 Task: Search one way flight ticket for 4 adults, 2 children, 2 infants in seat and 1 infant on lap in premium economy from Wilkes-barre/scranton: Wilkes-barre/scranton International Airport to Jackson: Jackson Hole Airport on 5-2-2023. Choice of flights is American. Number of bags: 2 checked bags. Price is upto 84000. Outbound departure time preference is 17:30.
Action: Mouse moved to (296, 255)
Screenshot: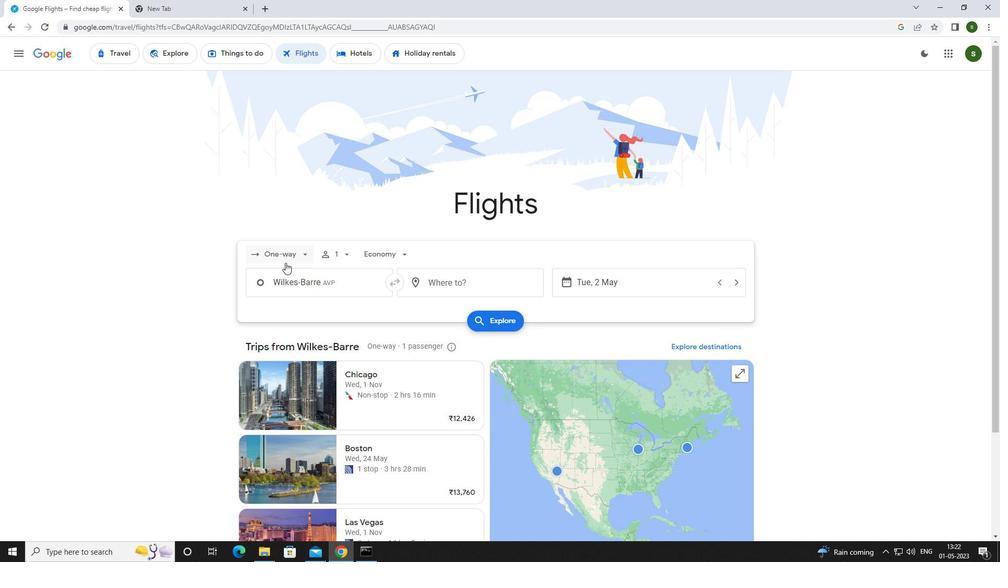 
Action: Mouse pressed left at (296, 255)
Screenshot: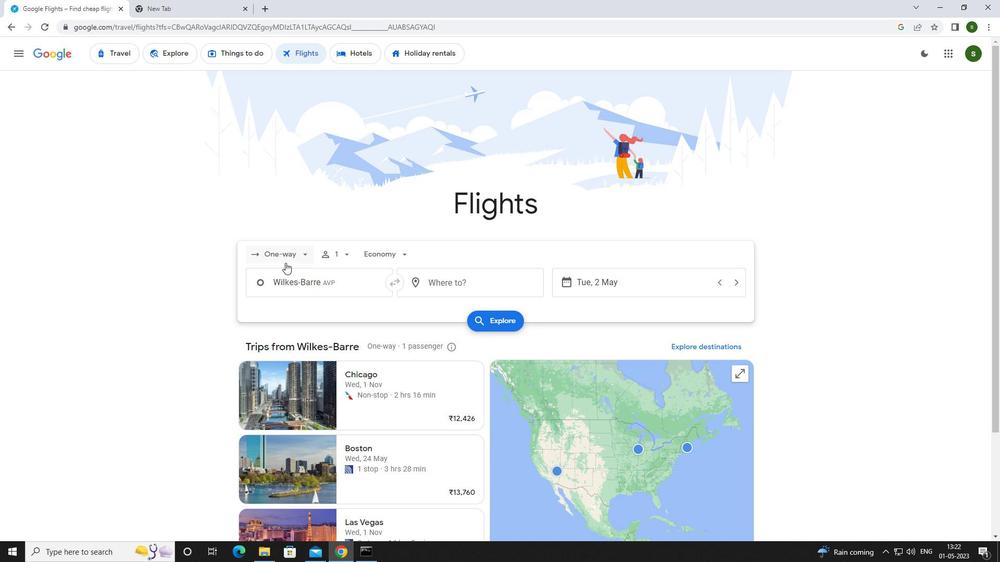 
Action: Mouse moved to (300, 302)
Screenshot: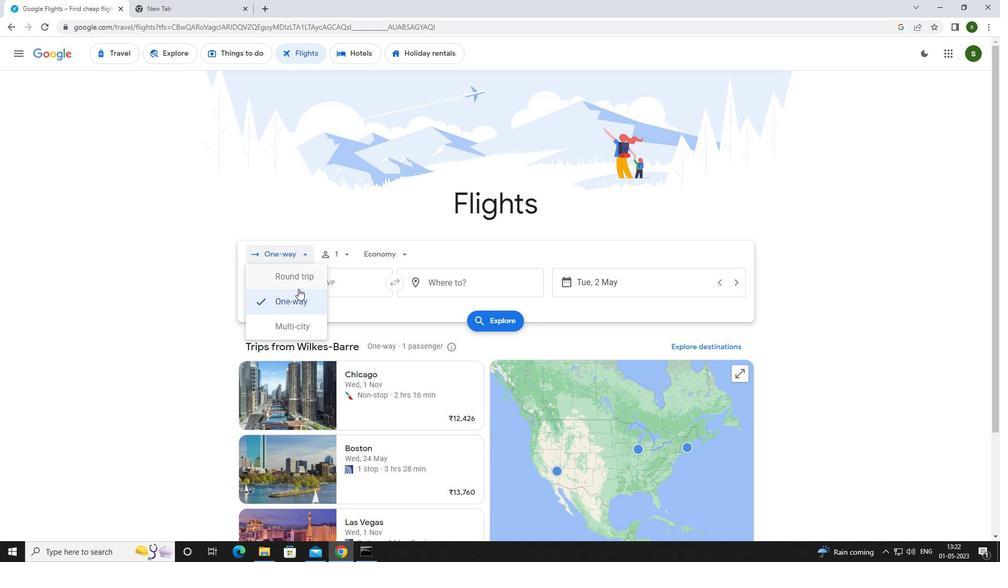 
Action: Mouse pressed left at (300, 302)
Screenshot: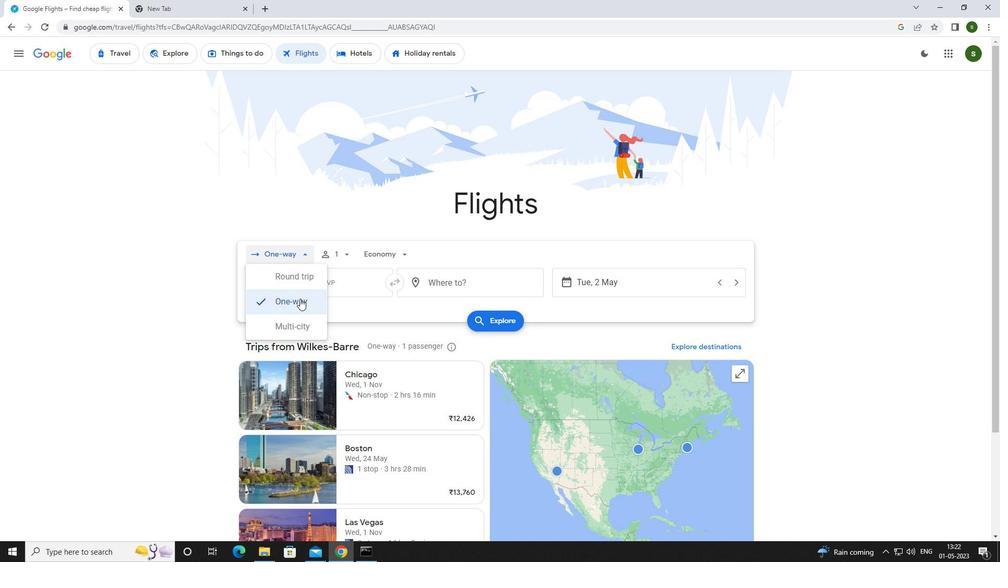 
Action: Mouse moved to (340, 251)
Screenshot: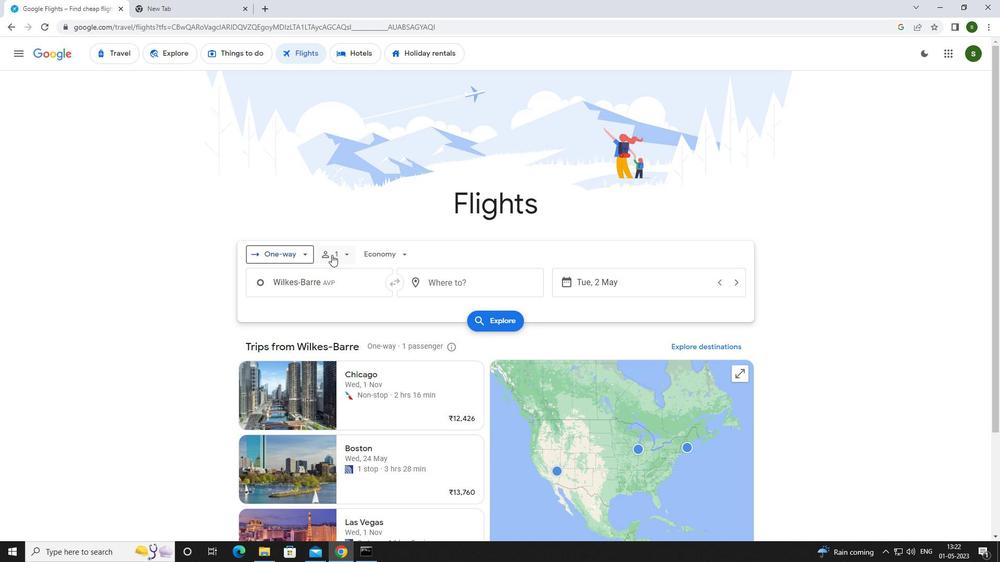 
Action: Mouse pressed left at (340, 251)
Screenshot: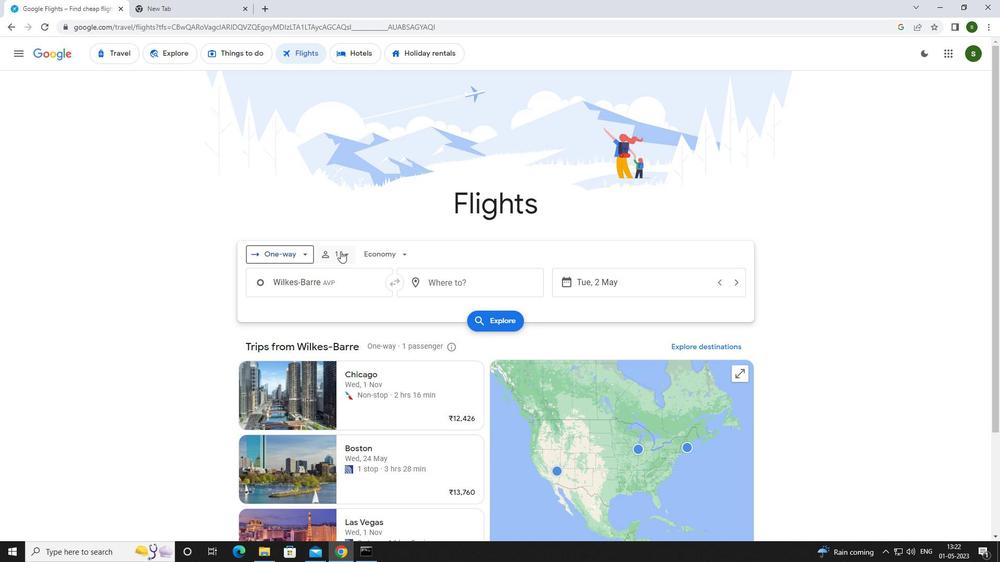 
Action: Mouse moved to (431, 285)
Screenshot: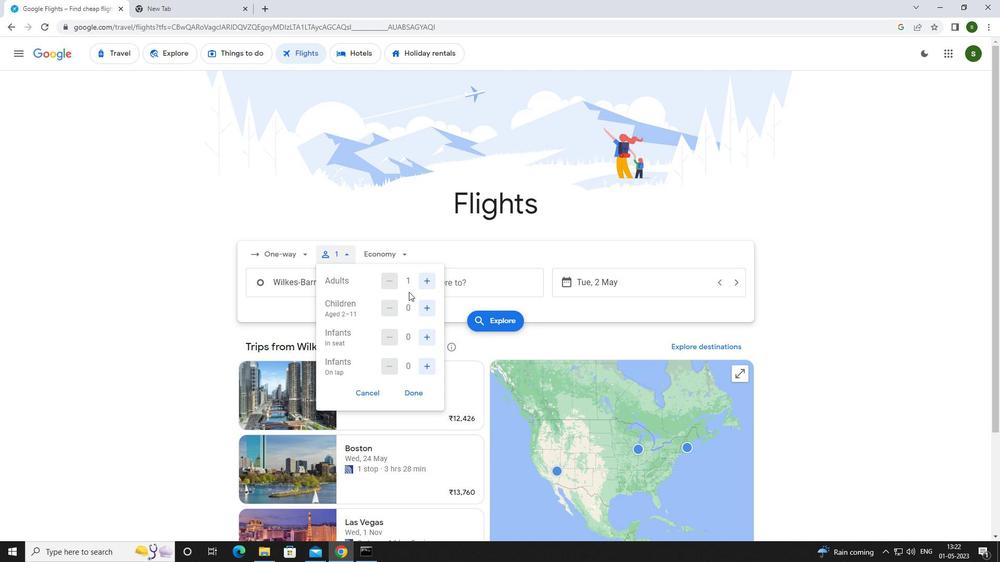 
Action: Mouse pressed left at (431, 285)
Screenshot: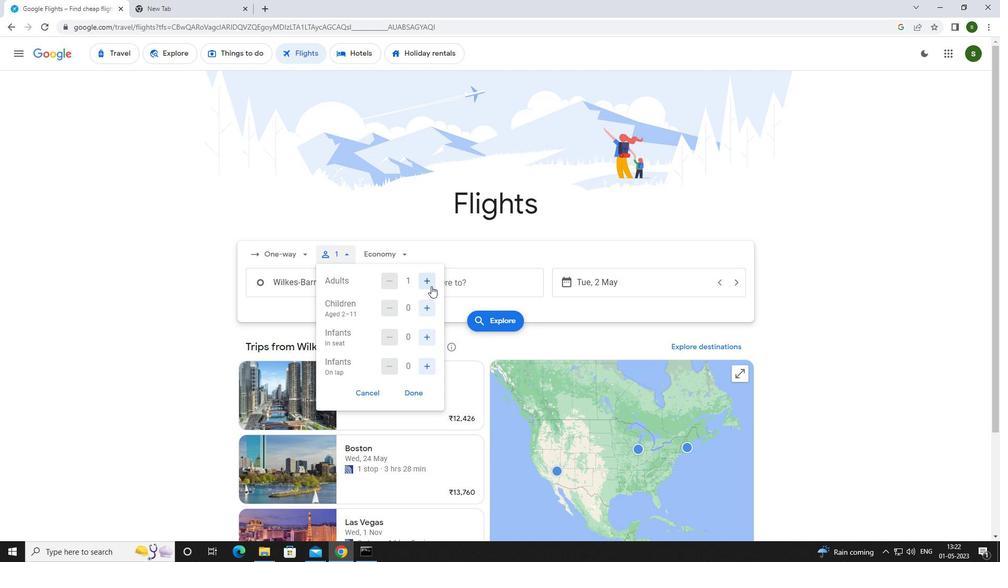 
Action: Mouse moved to (431, 285)
Screenshot: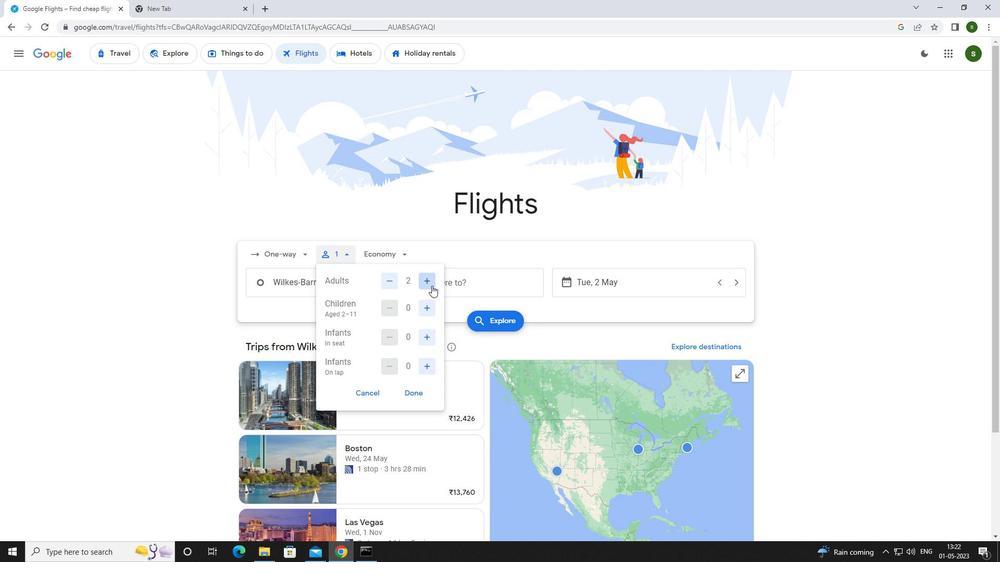 
Action: Mouse pressed left at (431, 285)
Screenshot: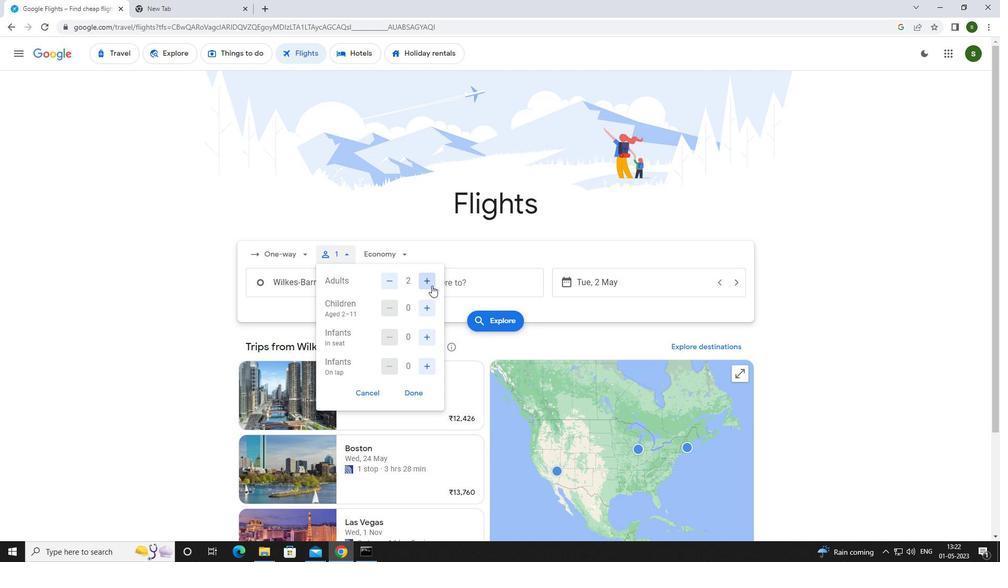 
Action: Mouse pressed left at (431, 285)
Screenshot: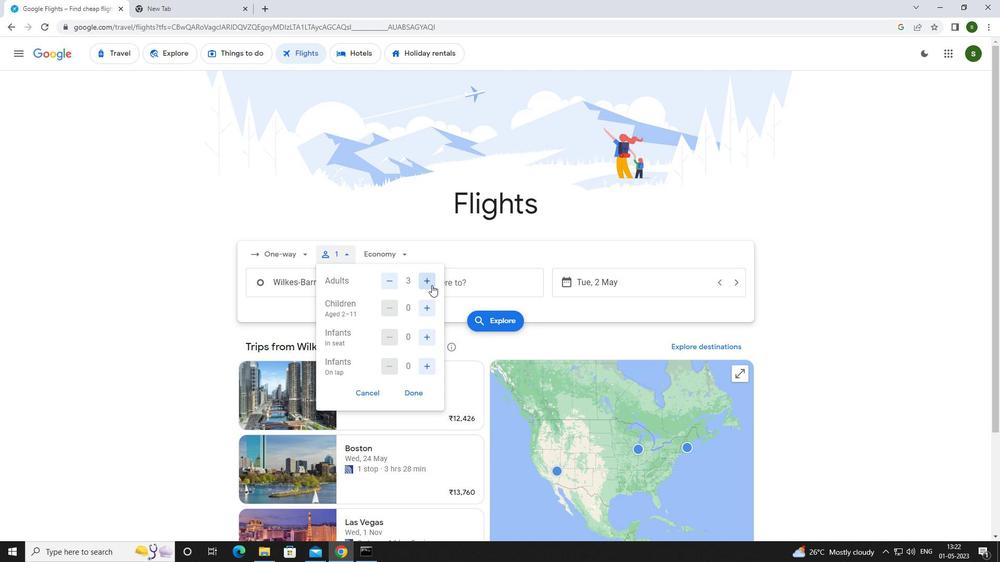 
Action: Mouse moved to (425, 305)
Screenshot: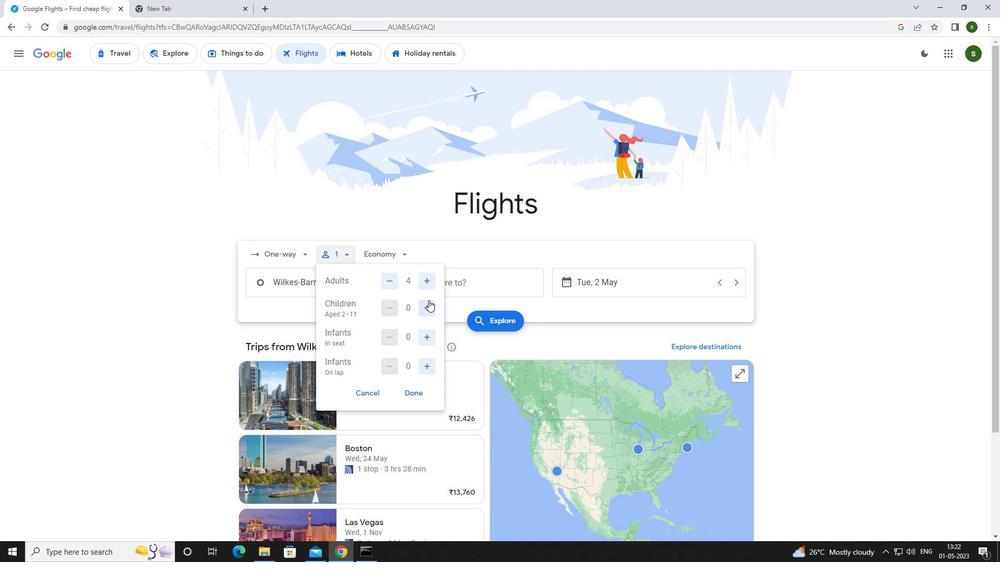 
Action: Mouse pressed left at (425, 305)
Screenshot: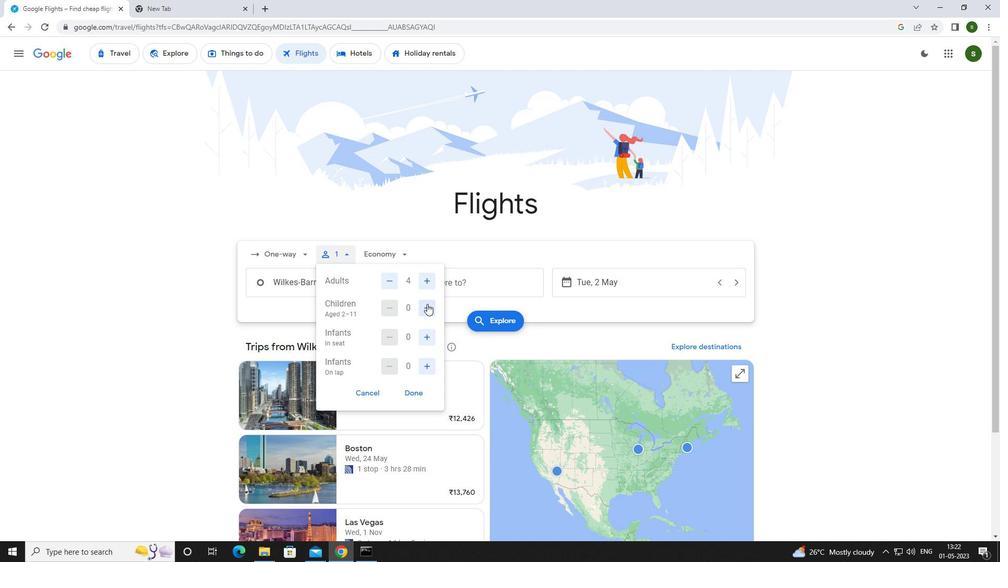 
Action: Mouse pressed left at (425, 305)
Screenshot: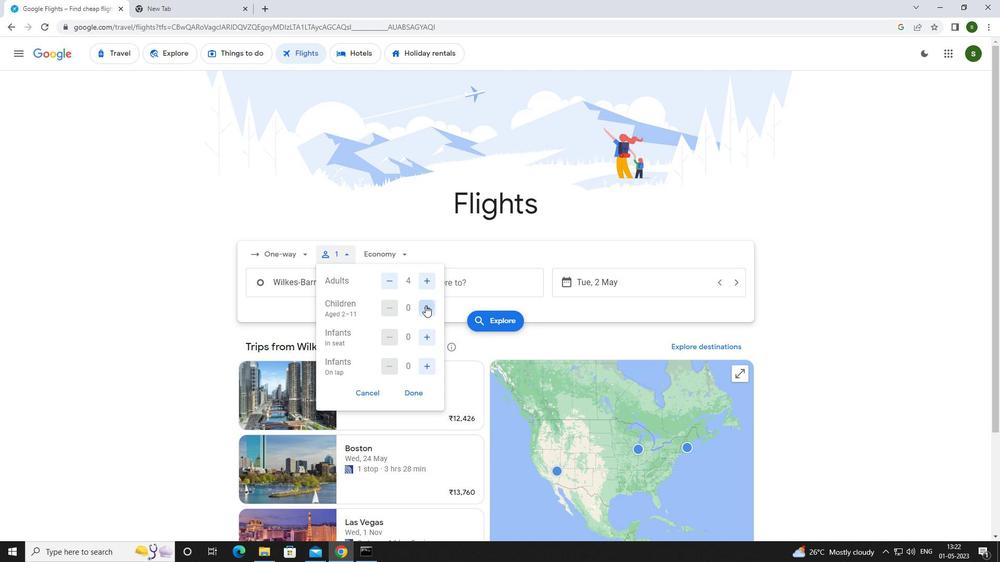 
Action: Mouse moved to (426, 334)
Screenshot: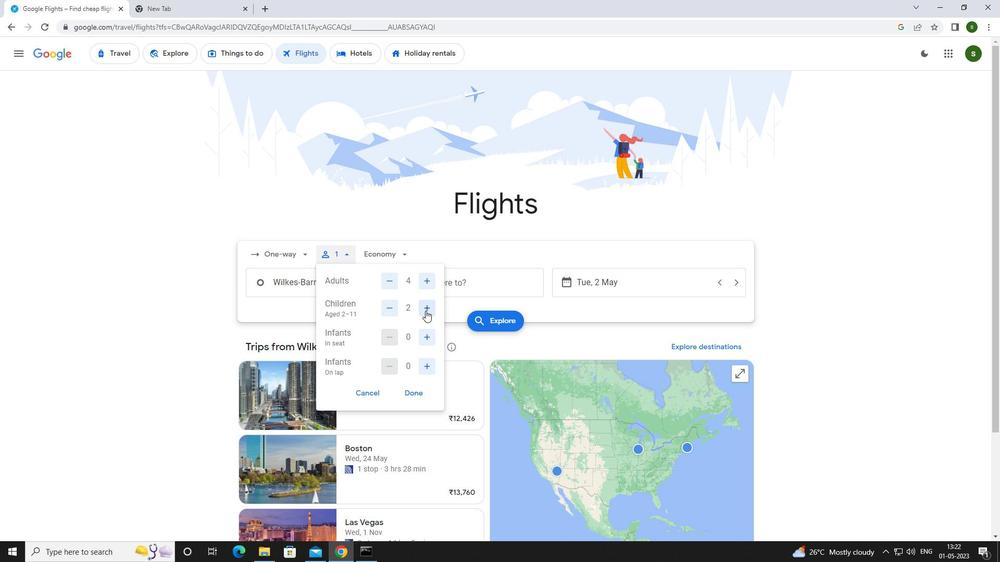 
Action: Mouse pressed left at (426, 334)
Screenshot: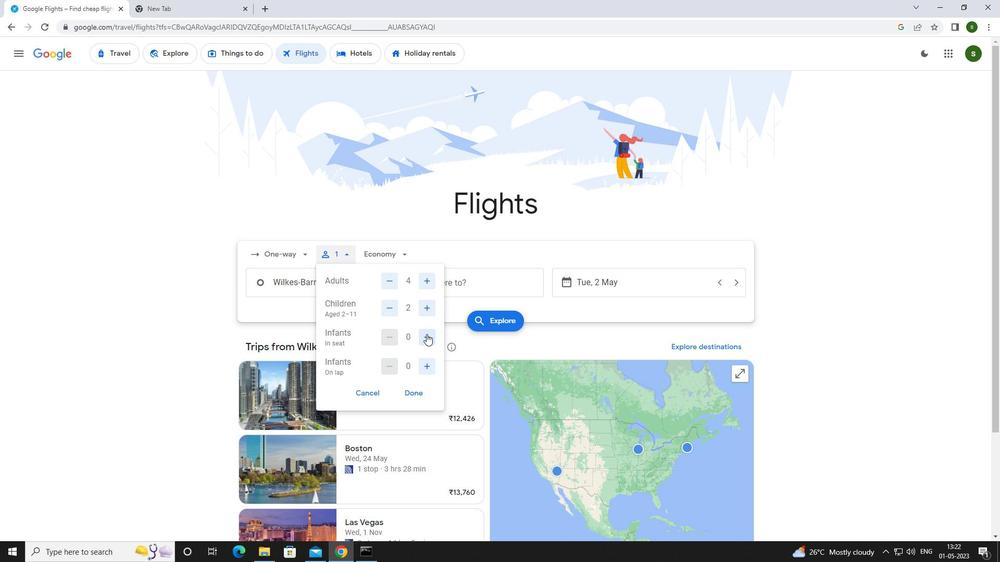 
Action: Mouse pressed left at (426, 334)
Screenshot: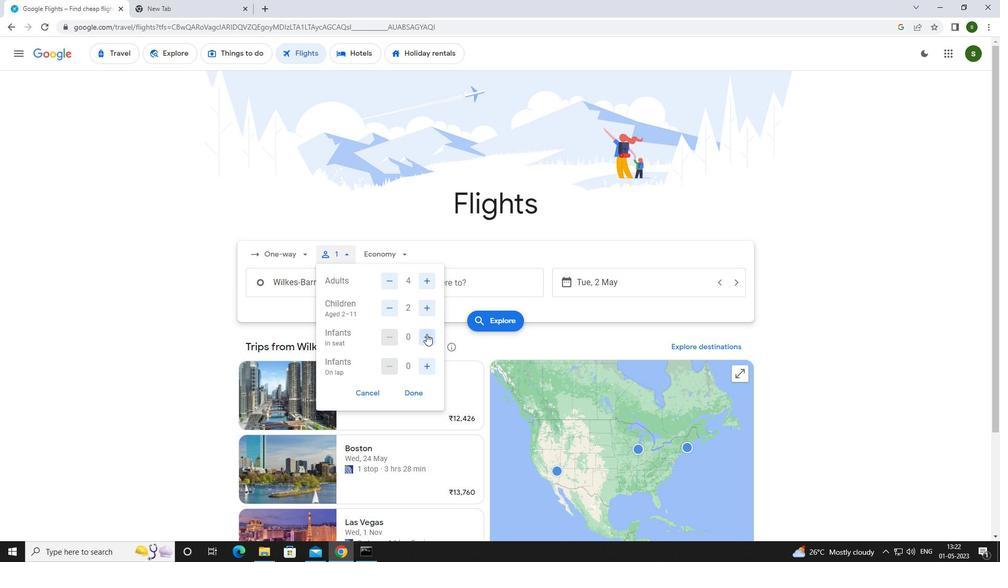
Action: Mouse moved to (425, 364)
Screenshot: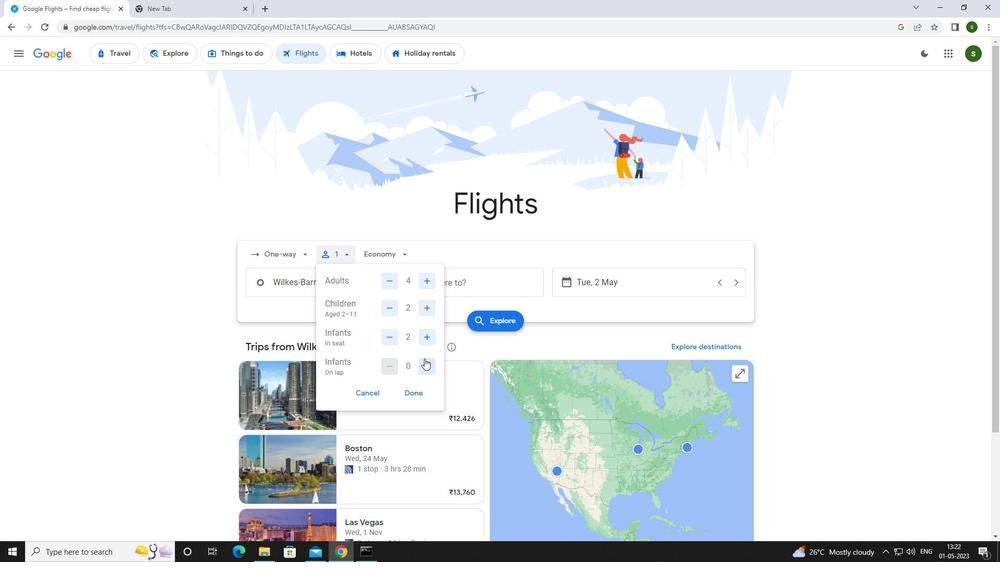 
Action: Mouse pressed left at (425, 364)
Screenshot: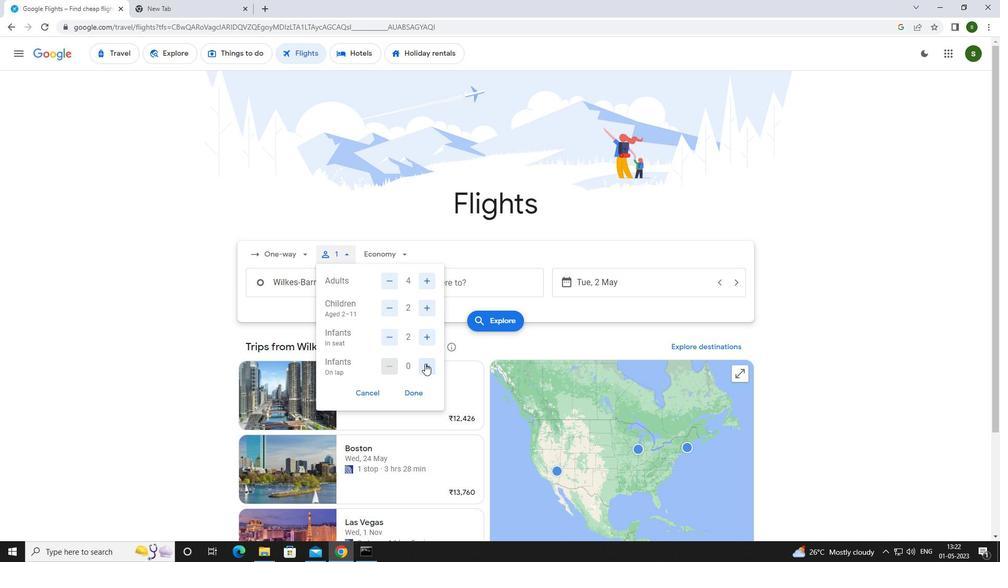 
Action: Mouse moved to (393, 250)
Screenshot: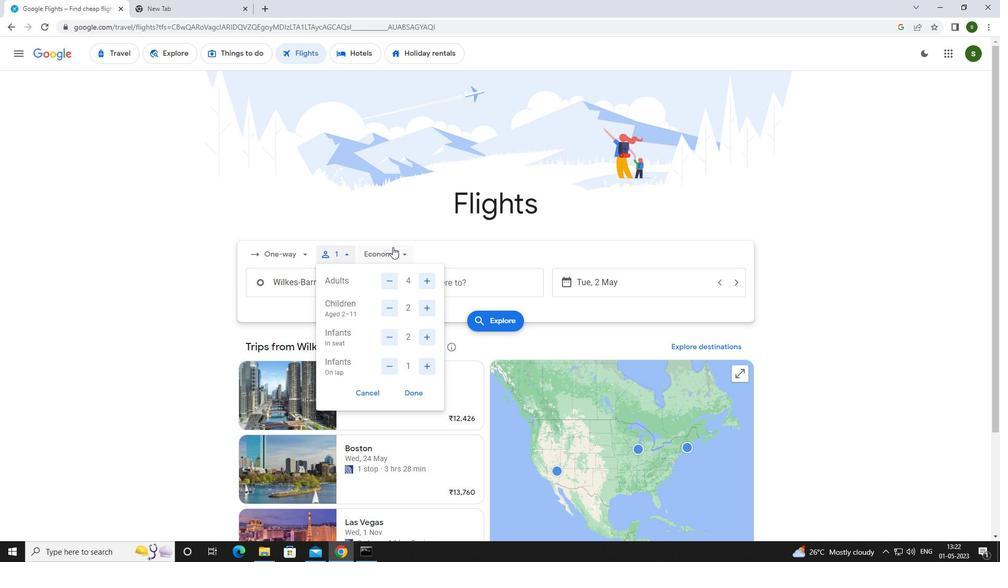 
Action: Mouse pressed left at (393, 250)
Screenshot: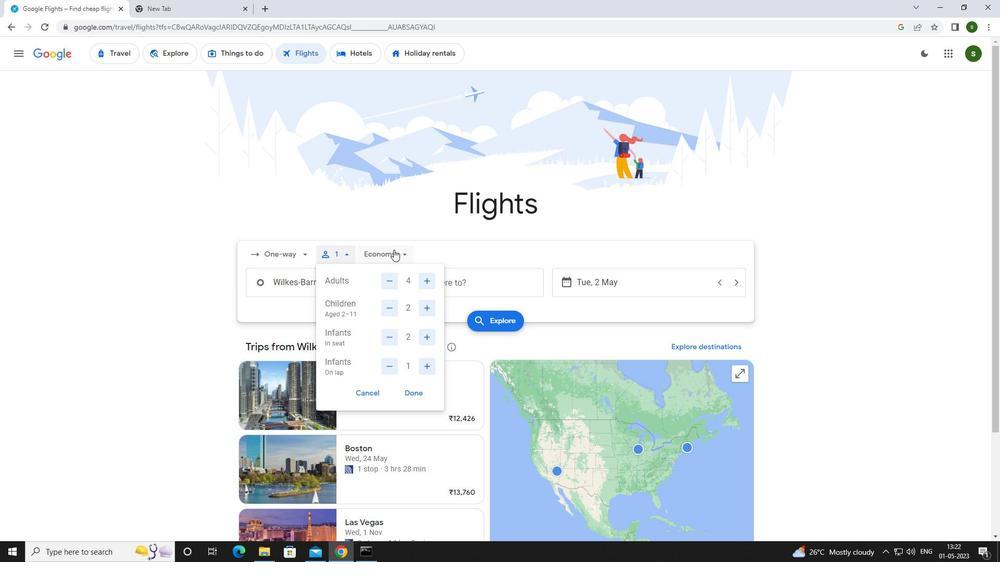 
Action: Mouse moved to (406, 296)
Screenshot: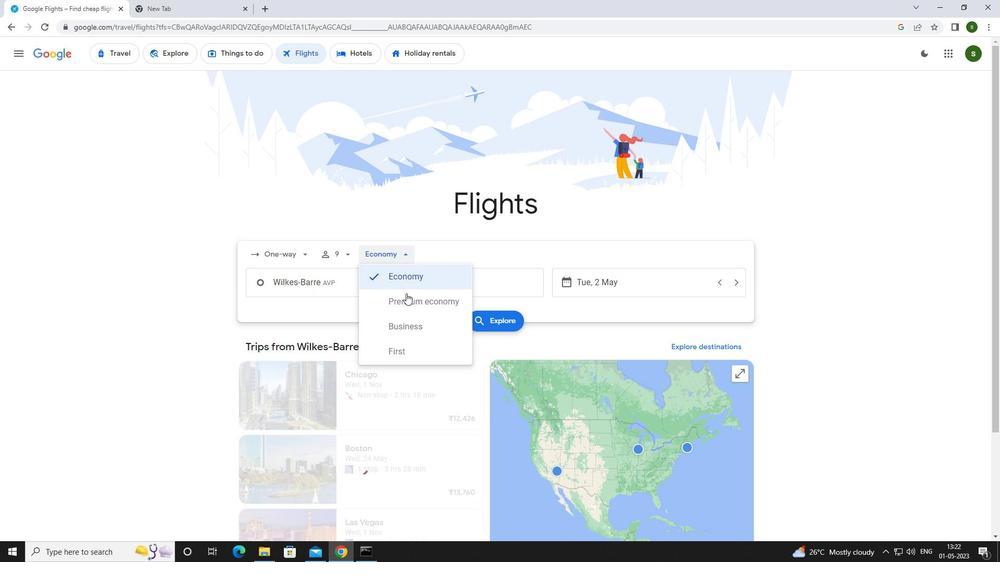 
Action: Mouse pressed left at (406, 296)
Screenshot: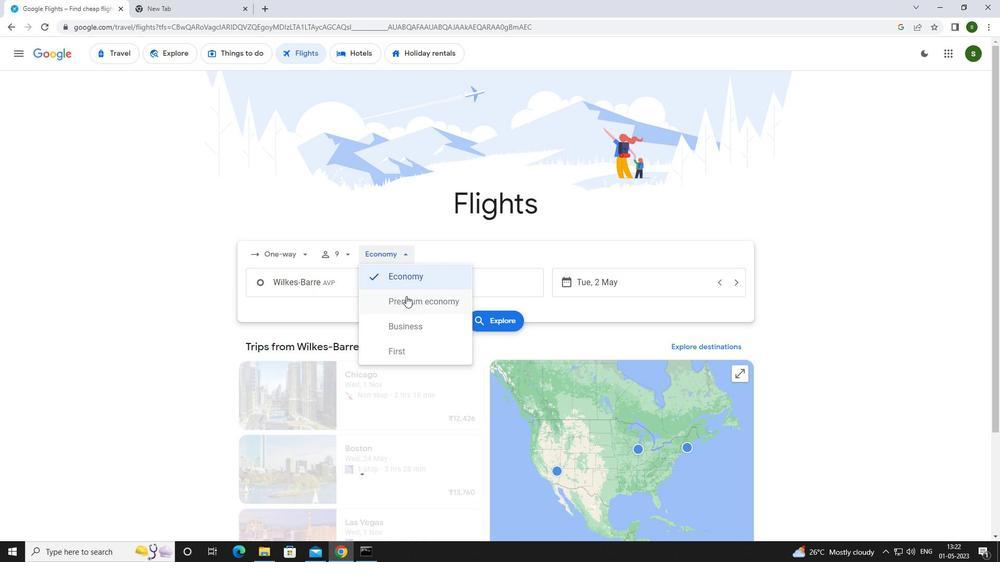 
Action: Mouse moved to (358, 287)
Screenshot: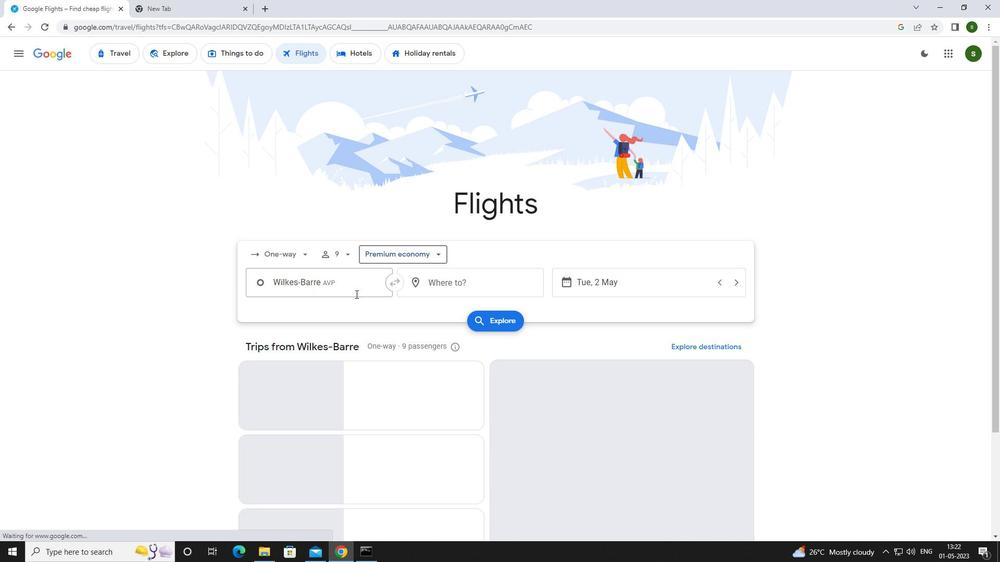 
Action: Mouse pressed left at (358, 287)
Screenshot: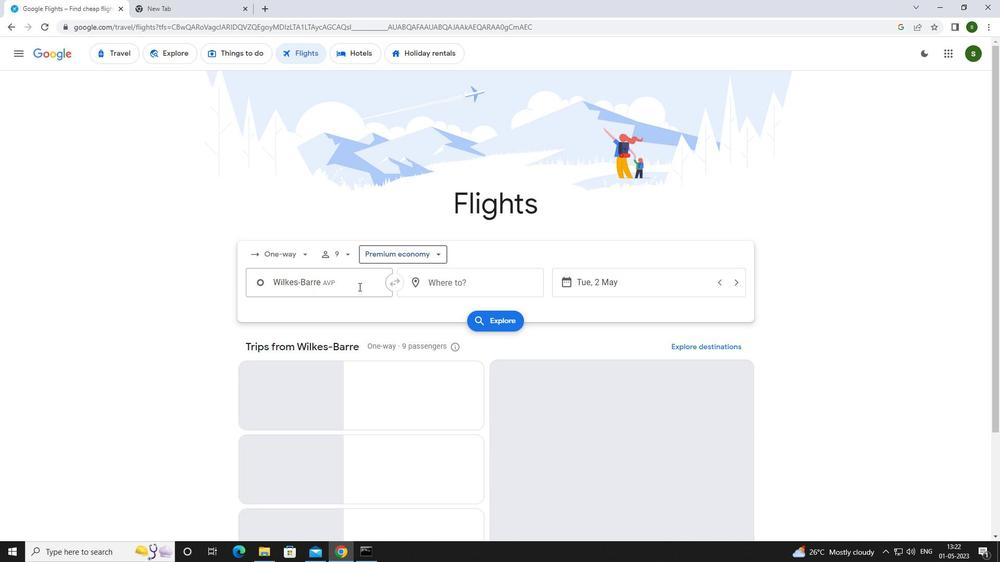 
Action: Mouse moved to (357, 283)
Screenshot: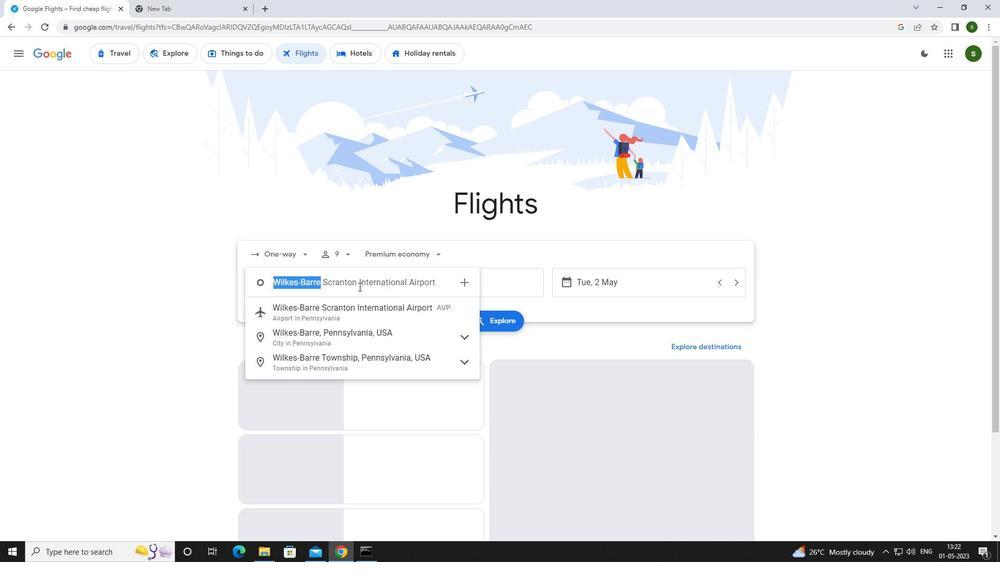 
Action: Key pressed w<Key.caps_lock>ilk
Screenshot: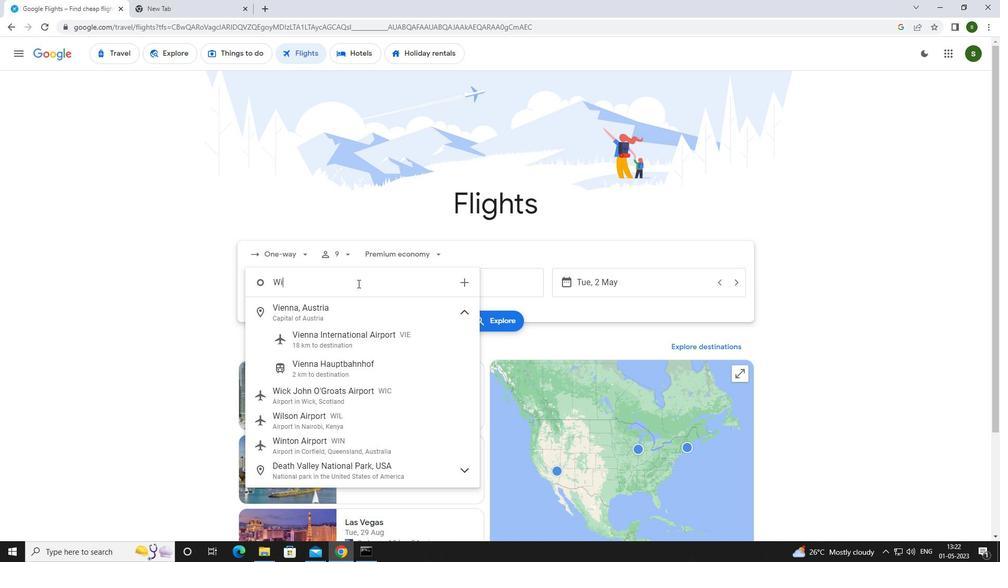 
Action: Mouse moved to (362, 320)
Screenshot: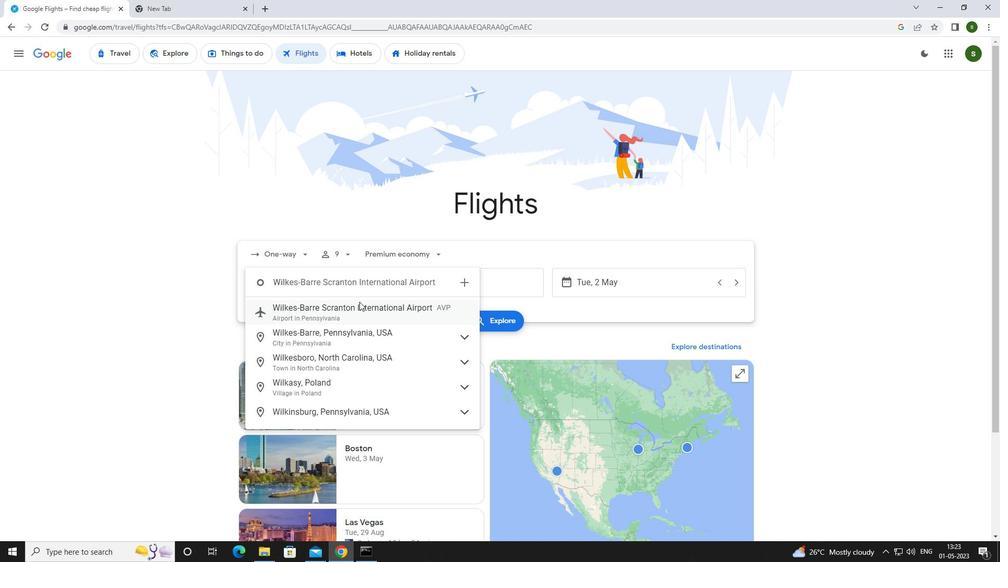 
Action: Mouse pressed left at (362, 320)
Screenshot: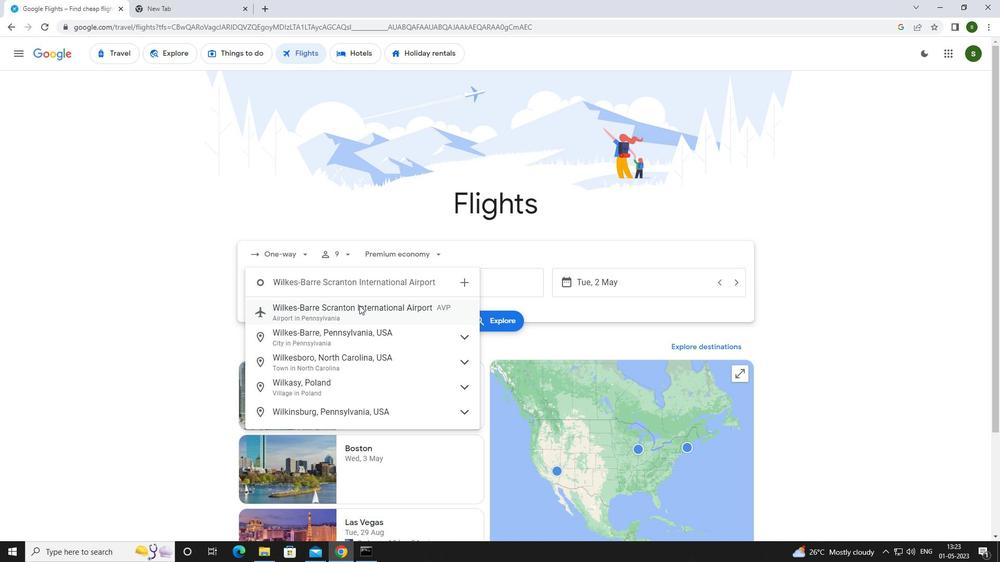 
Action: Mouse moved to (514, 288)
Screenshot: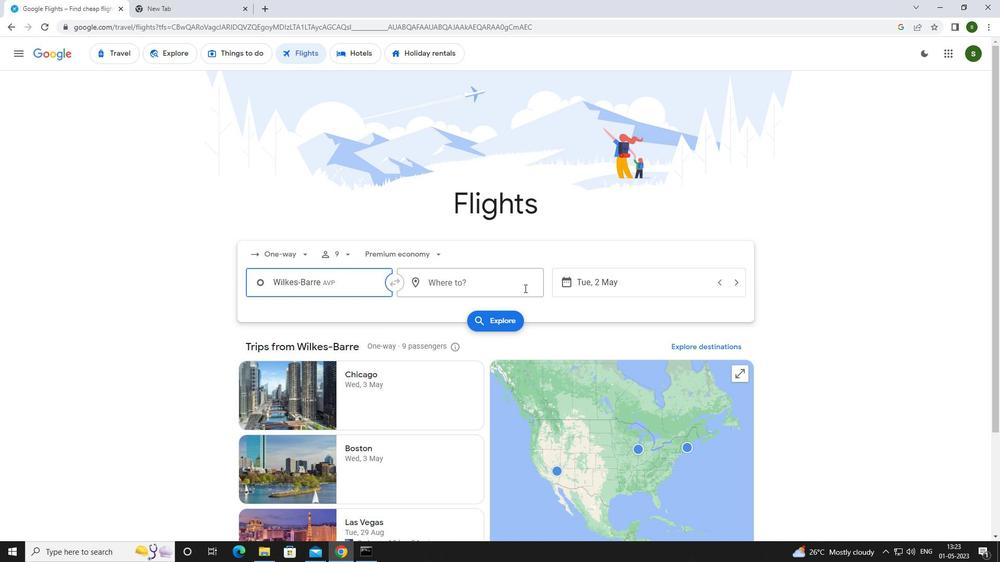 
Action: Mouse pressed left at (514, 288)
Screenshot: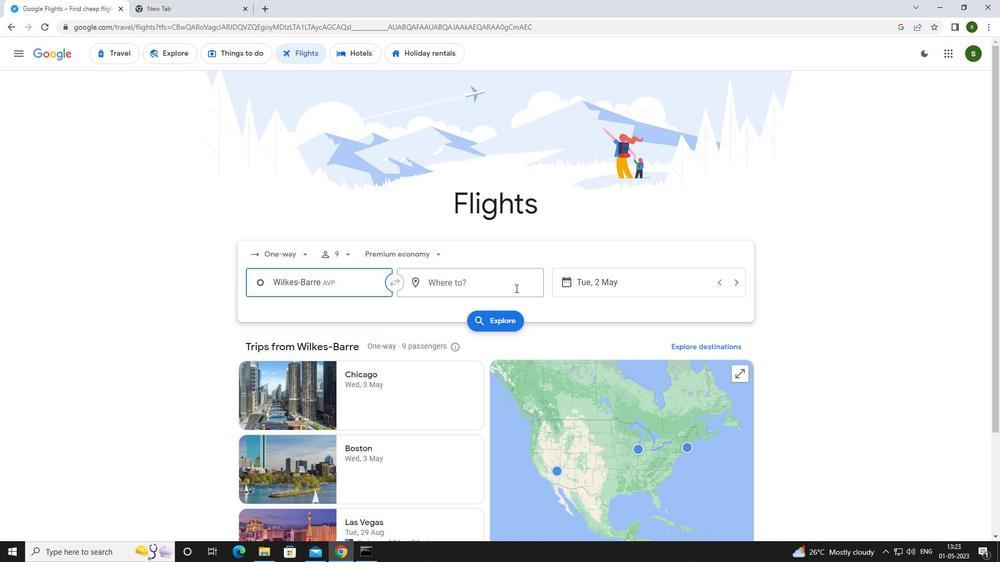 
Action: Mouse moved to (524, 291)
Screenshot: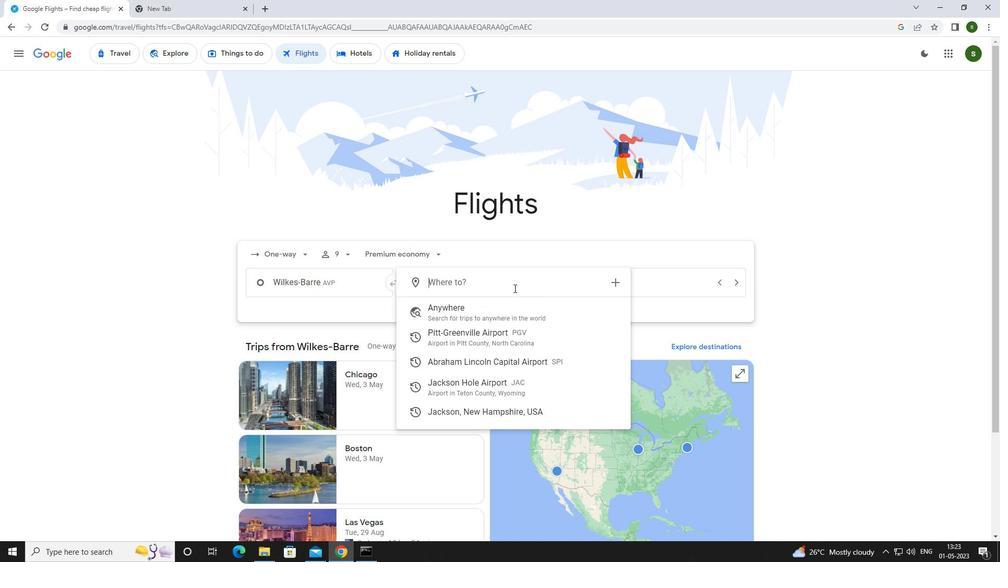 
Action: Key pressed <Key.caps_lock>j<Key.caps_lock>ackson<Key.space><Key.caps_lock>h
Screenshot: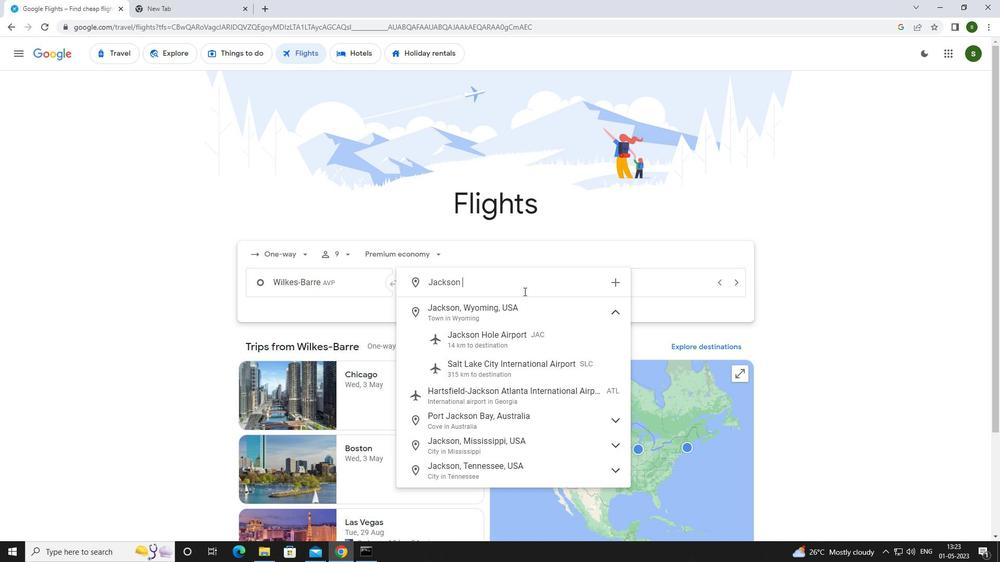 
Action: Mouse moved to (531, 326)
Screenshot: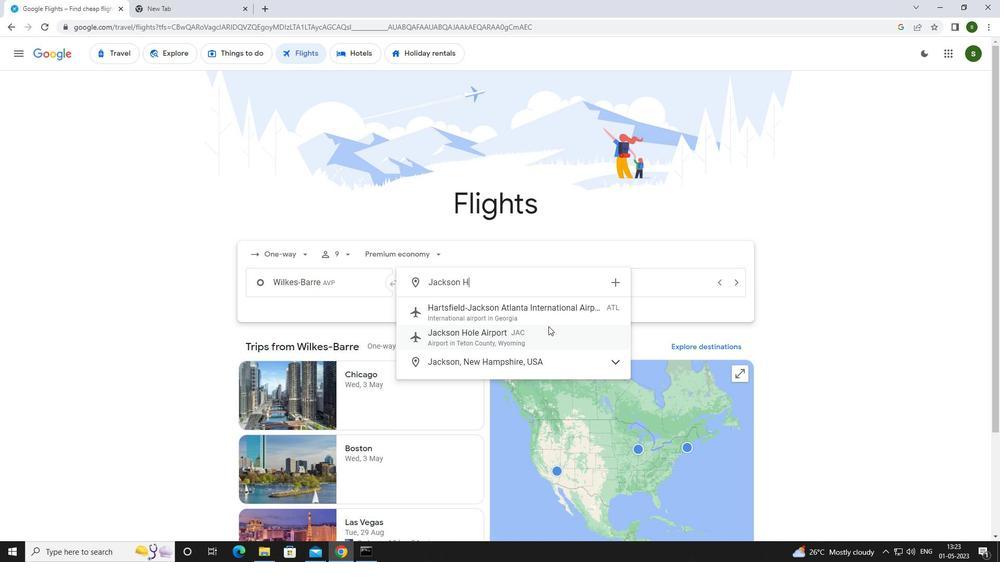 
Action: Mouse pressed left at (531, 326)
Screenshot: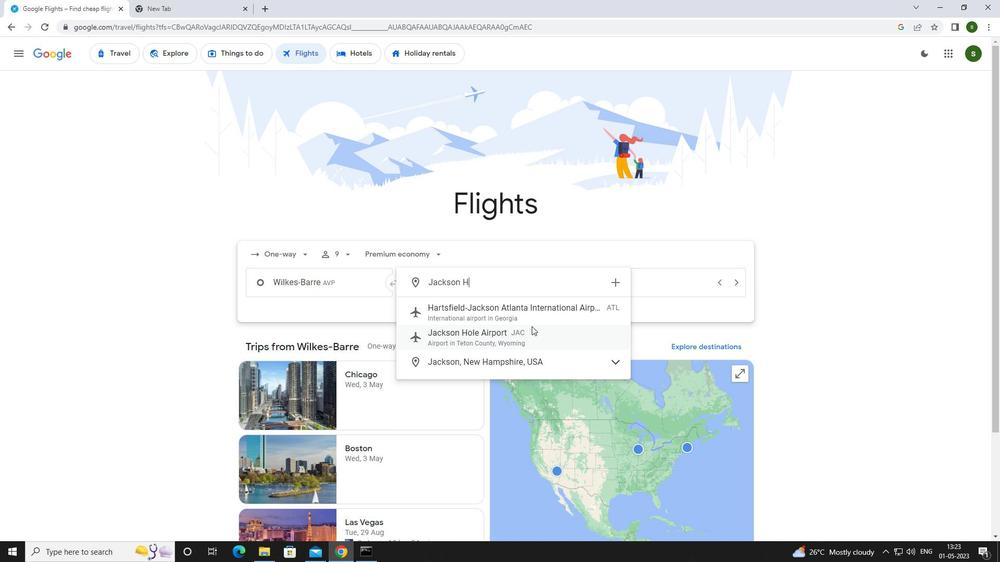 
Action: Mouse moved to (626, 283)
Screenshot: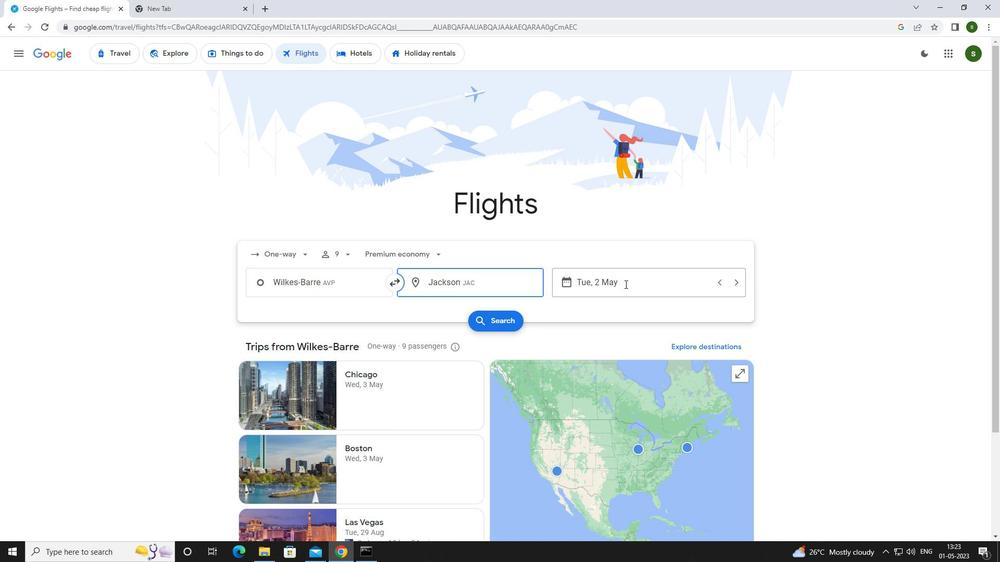 
Action: Mouse pressed left at (626, 283)
Screenshot: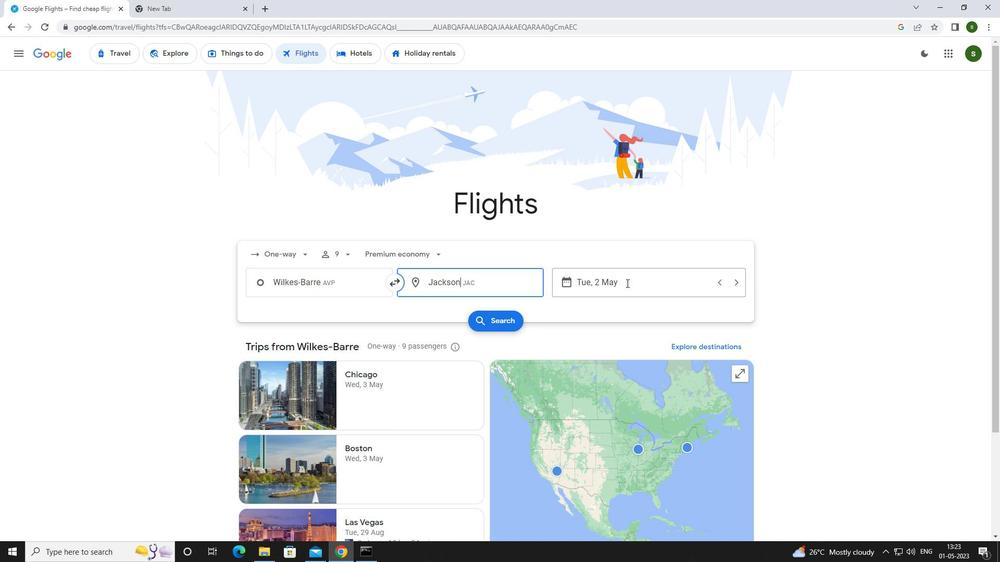 
Action: Mouse moved to (429, 350)
Screenshot: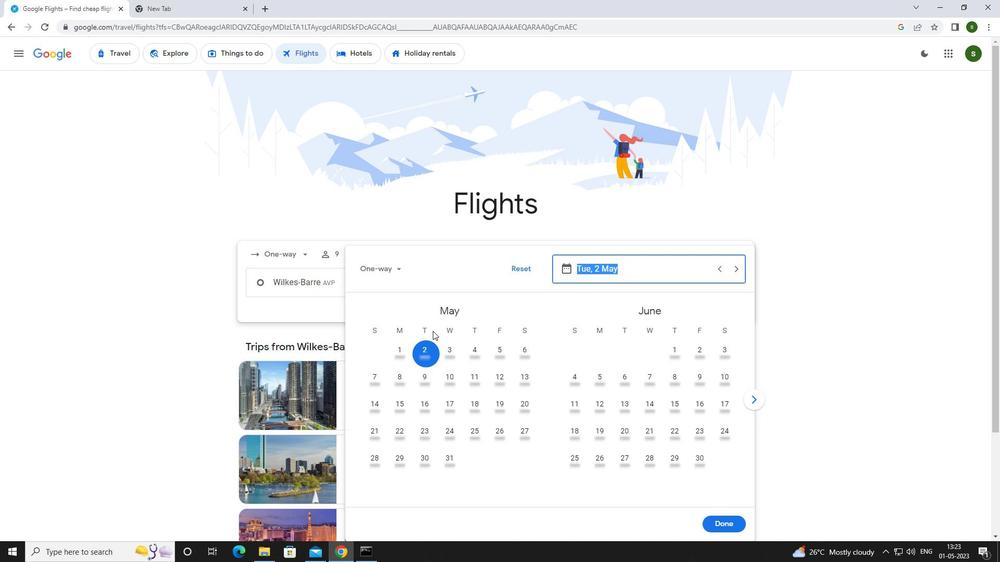 
Action: Mouse pressed left at (429, 350)
Screenshot: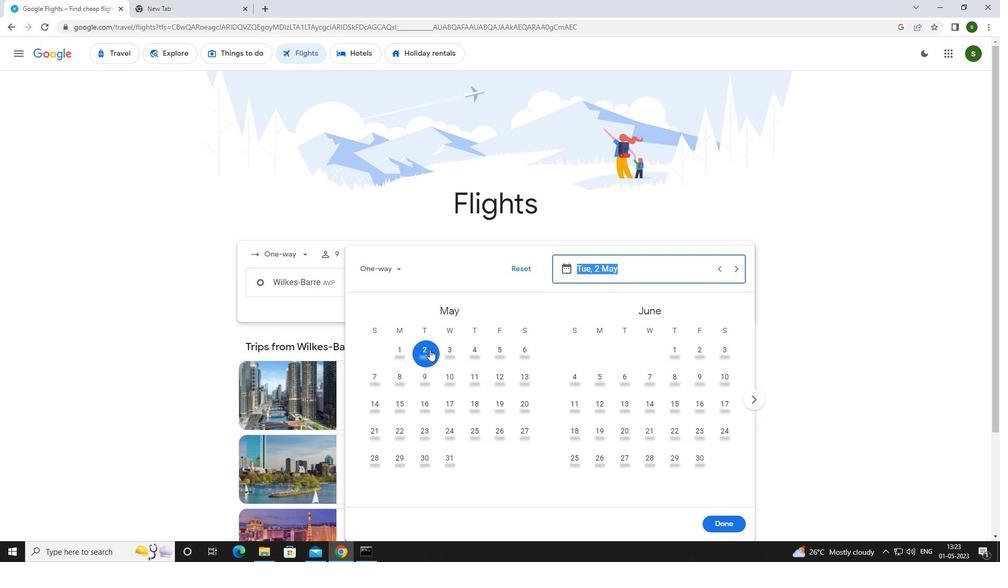 
Action: Mouse moved to (723, 518)
Screenshot: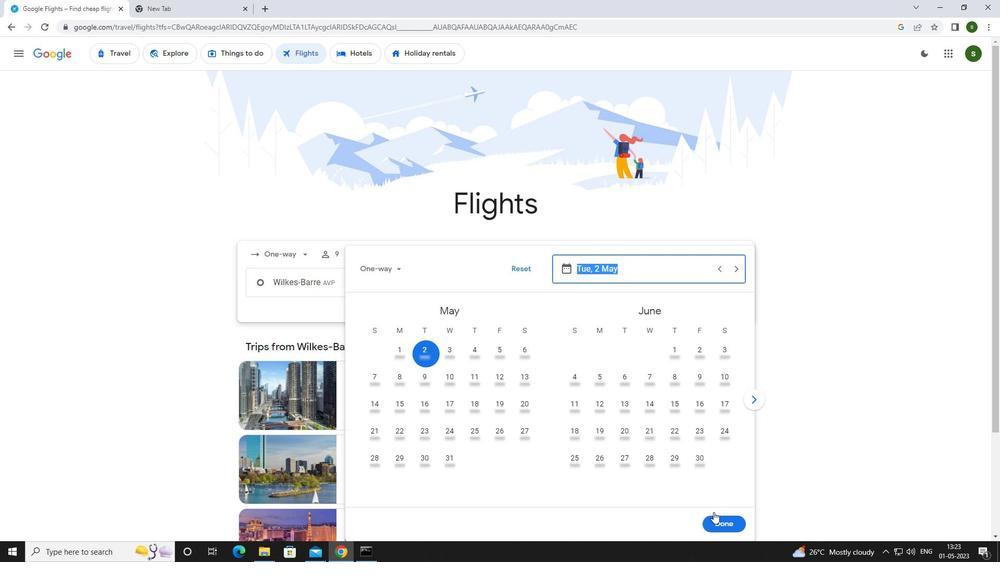 
Action: Mouse pressed left at (723, 518)
Screenshot: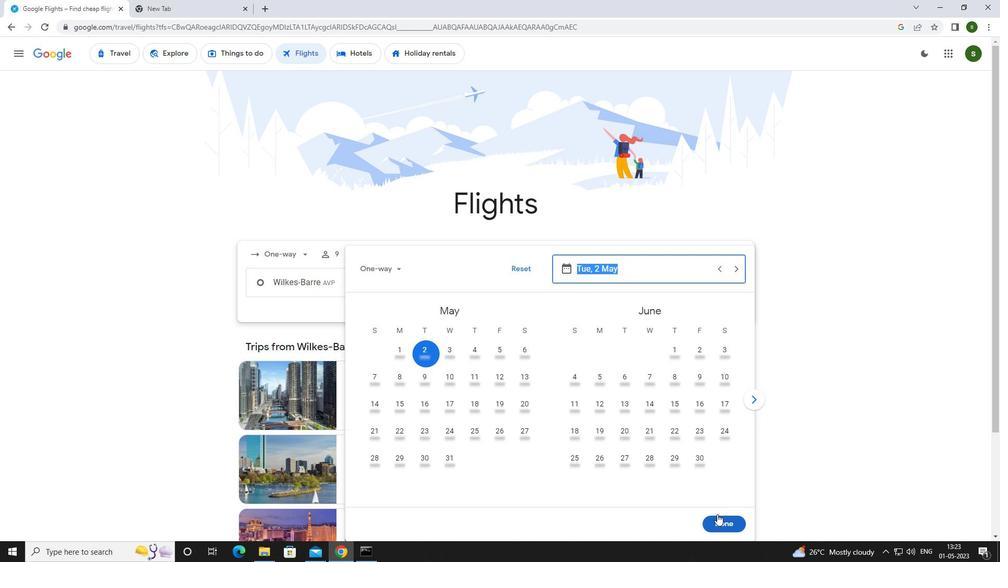
Action: Mouse moved to (494, 321)
Screenshot: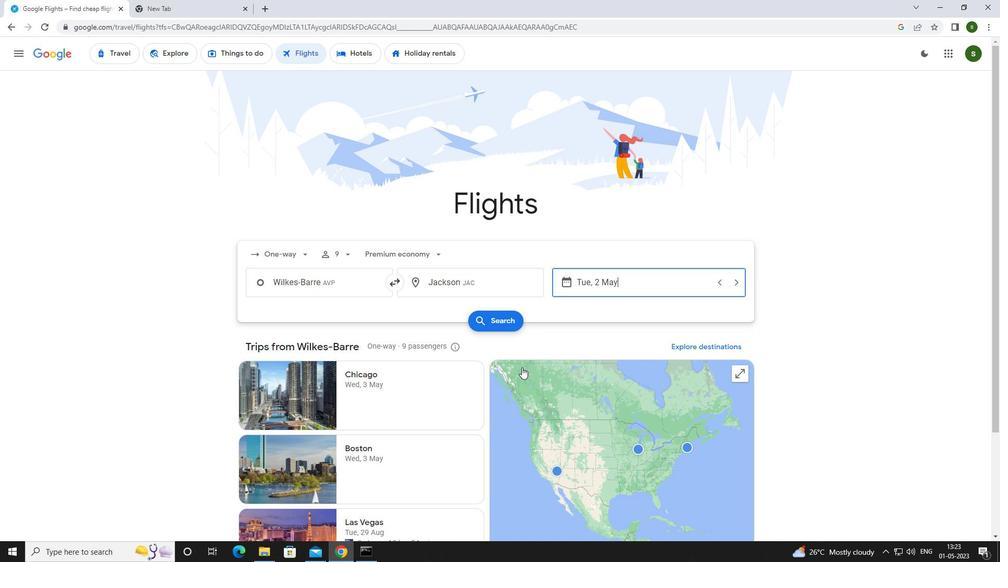 
Action: Mouse pressed left at (494, 321)
Screenshot: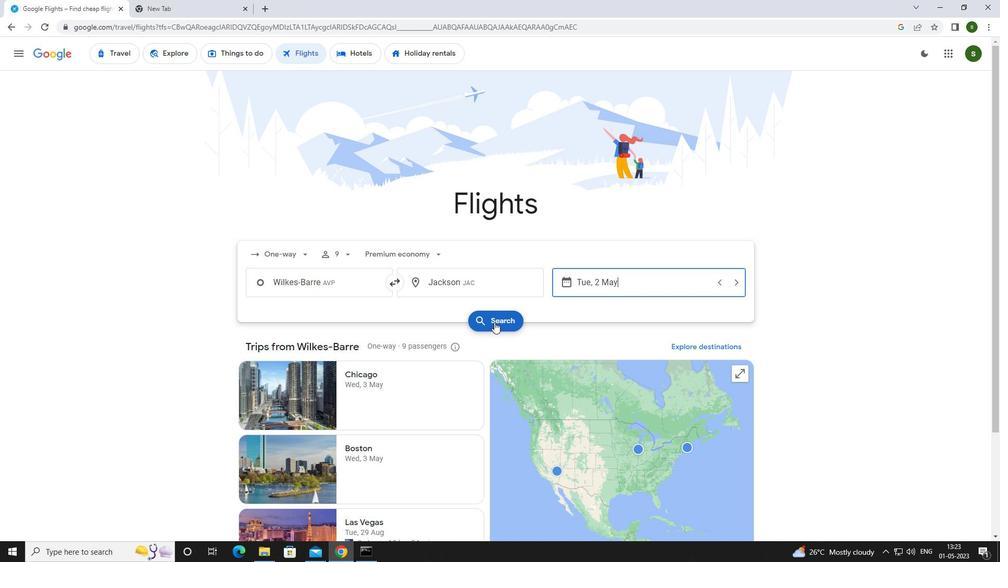 
Action: Mouse moved to (272, 153)
Screenshot: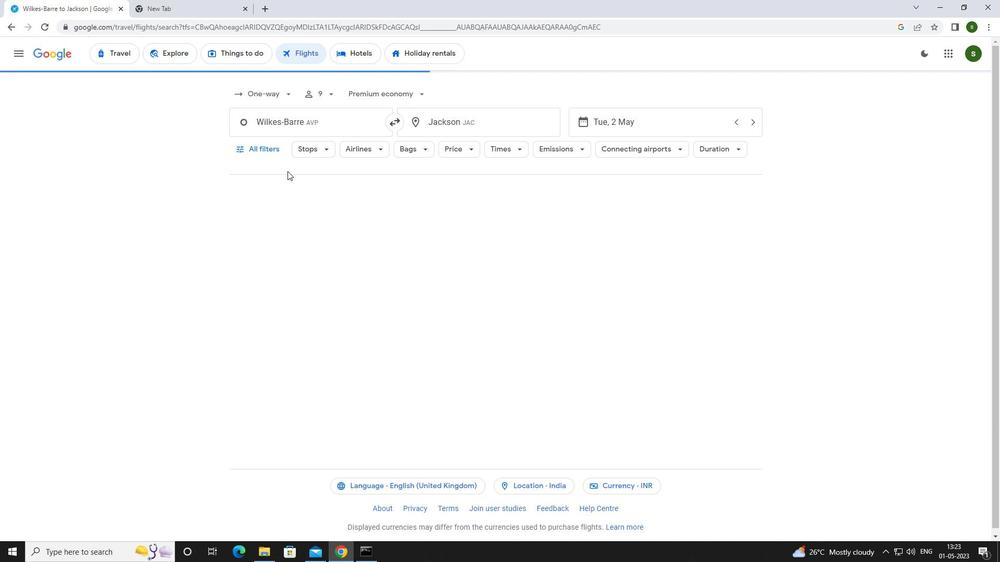 
Action: Mouse pressed left at (272, 153)
Screenshot: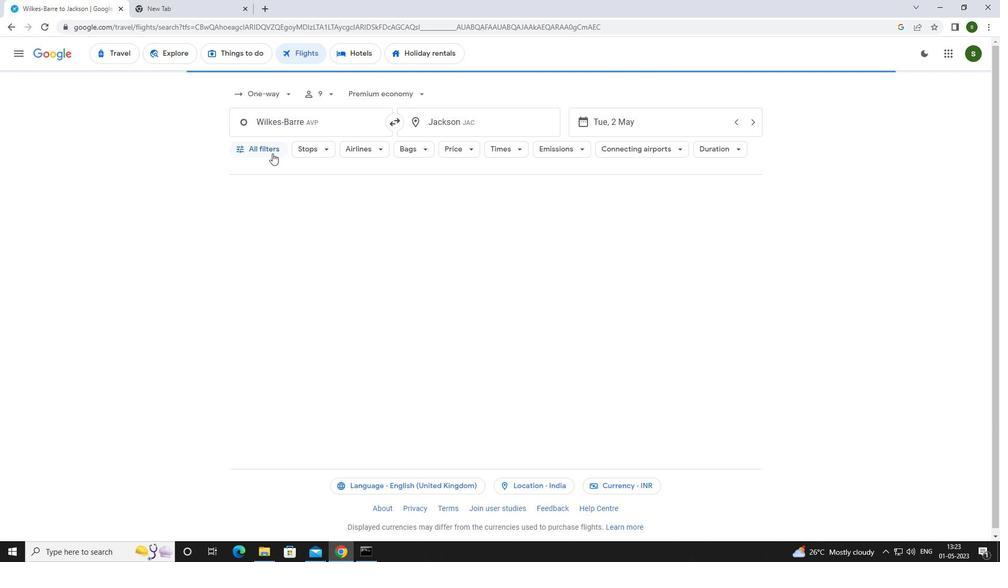 
Action: Mouse moved to (388, 373)
Screenshot: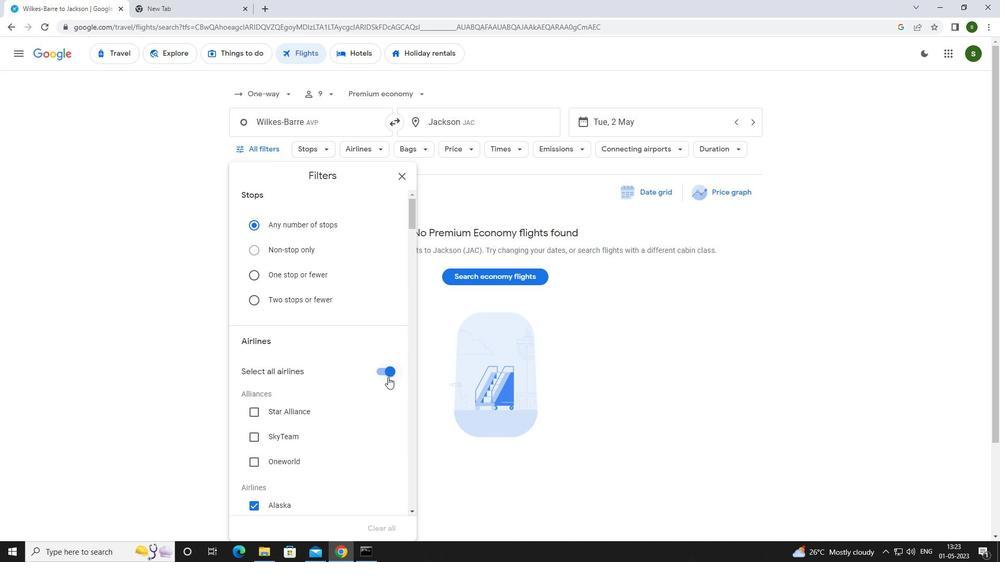 
Action: Mouse pressed left at (388, 373)
Screenshot: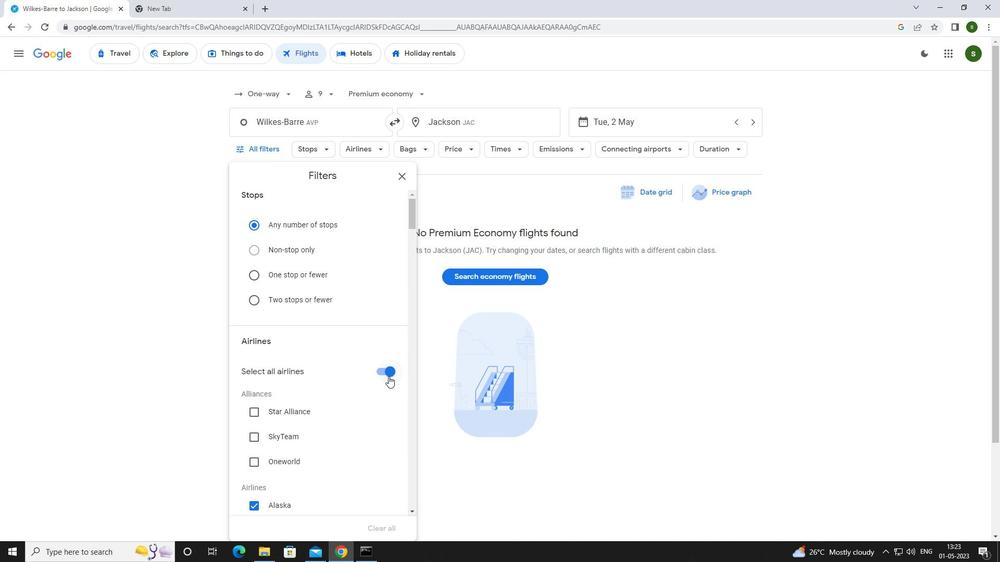 
Action: Mouse moved to (359, 341)
Screenshot: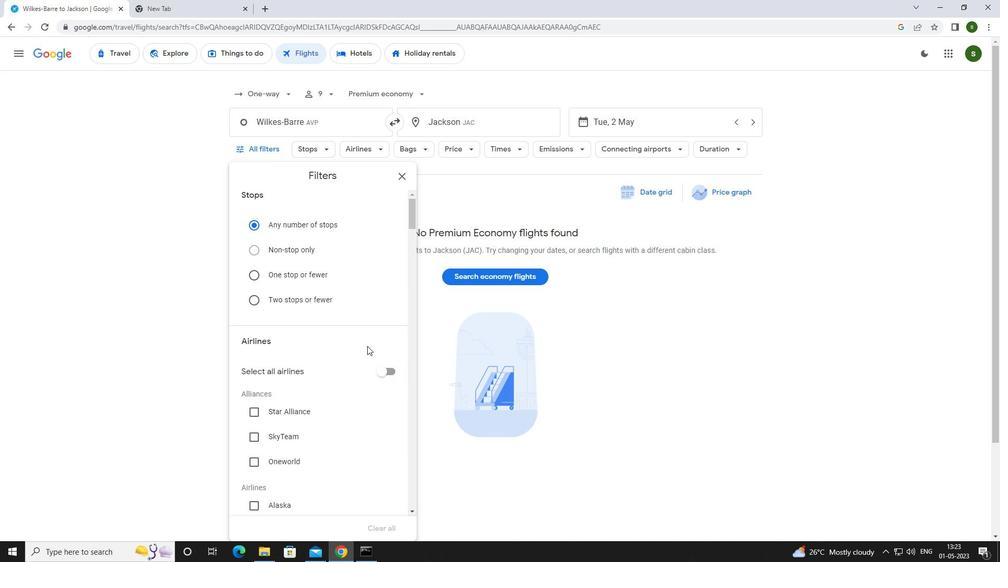 
Action: Mouse scrolled (359, 340) with delta (0, 0)
Screenshot: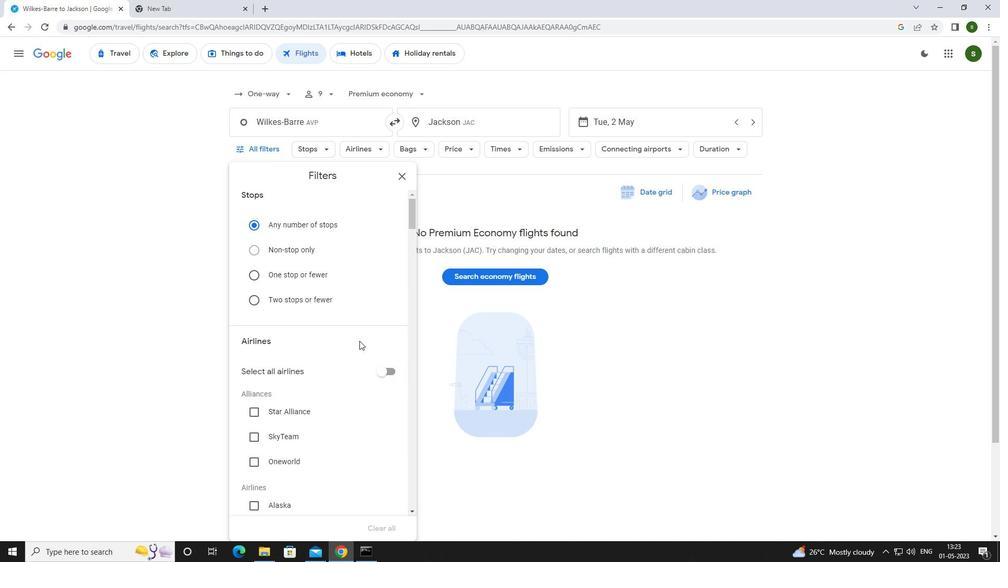 
Action: Mouse scrolled (359, 340) with delta (0, 0)
Screenshot: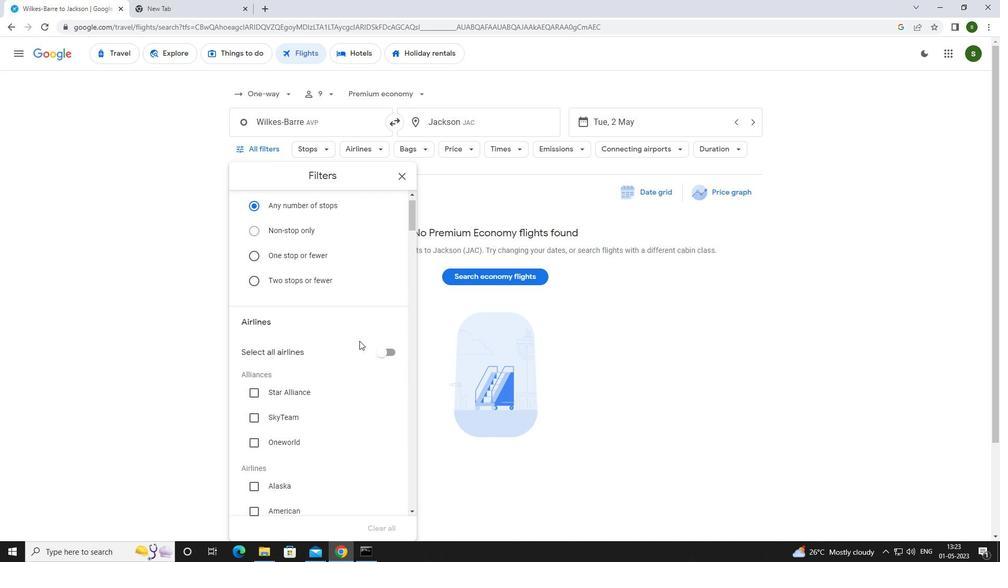 
Action: Mouse scrolled (359, 340) with delta (0, 0)
Screenshot: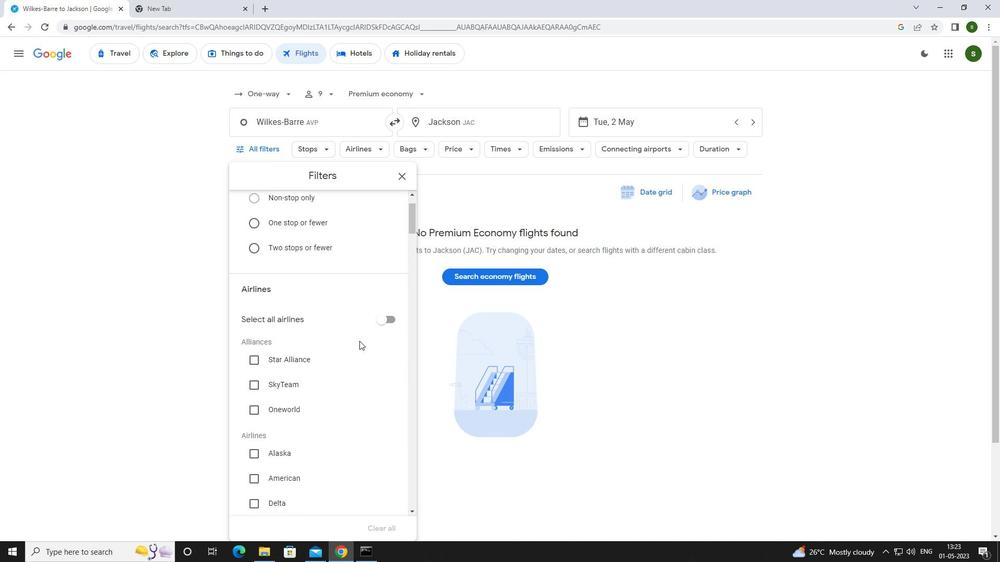 
Action: Mouse moved to (288, 372)
Screenshot: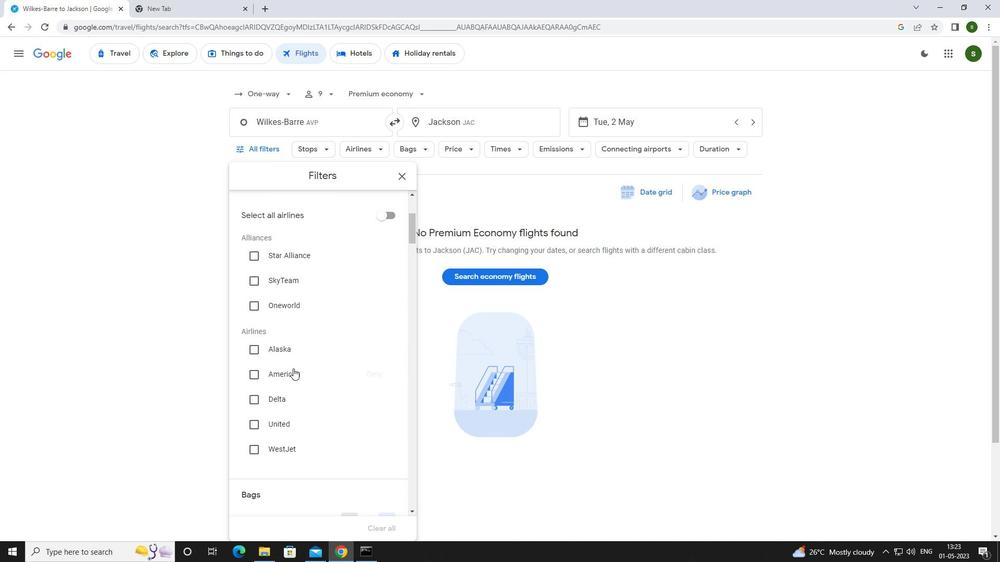
Action: Mouse pressed left at (288, 372)
Screenshot: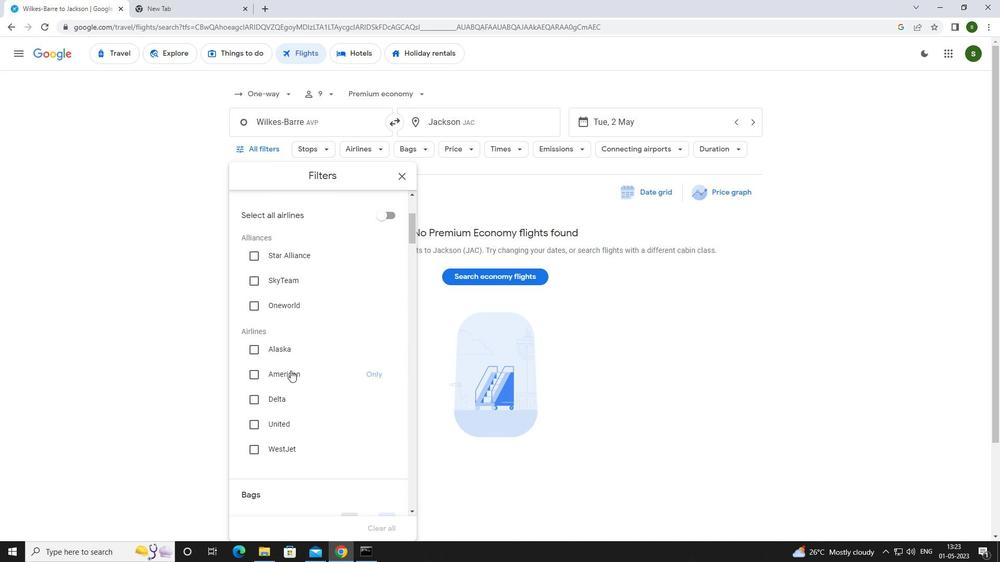 
Action: Mouse moved to (326, 354)
Screenshot: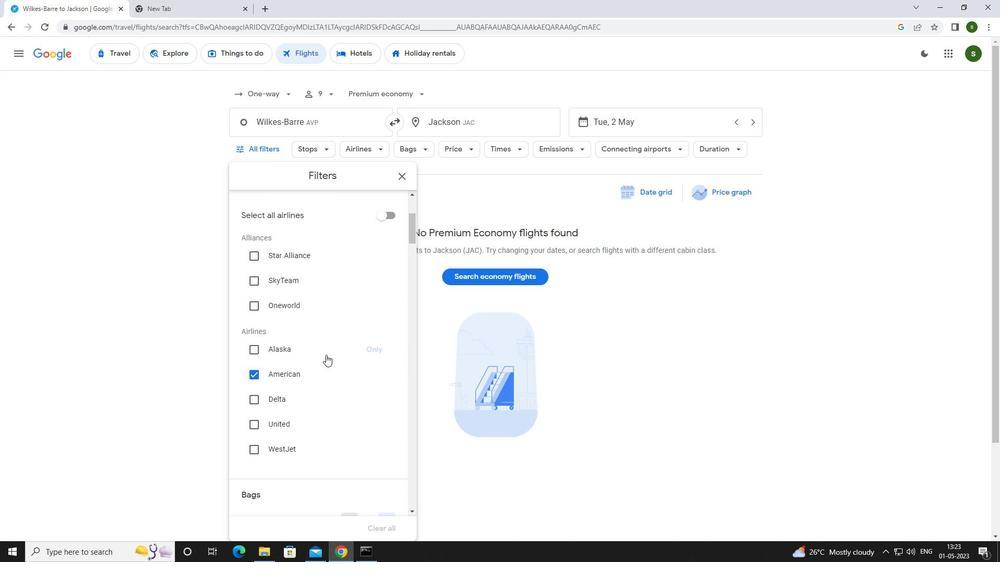 
Action: Mouse scrolled (326, 354) with delta (0, 0)
Screenshot: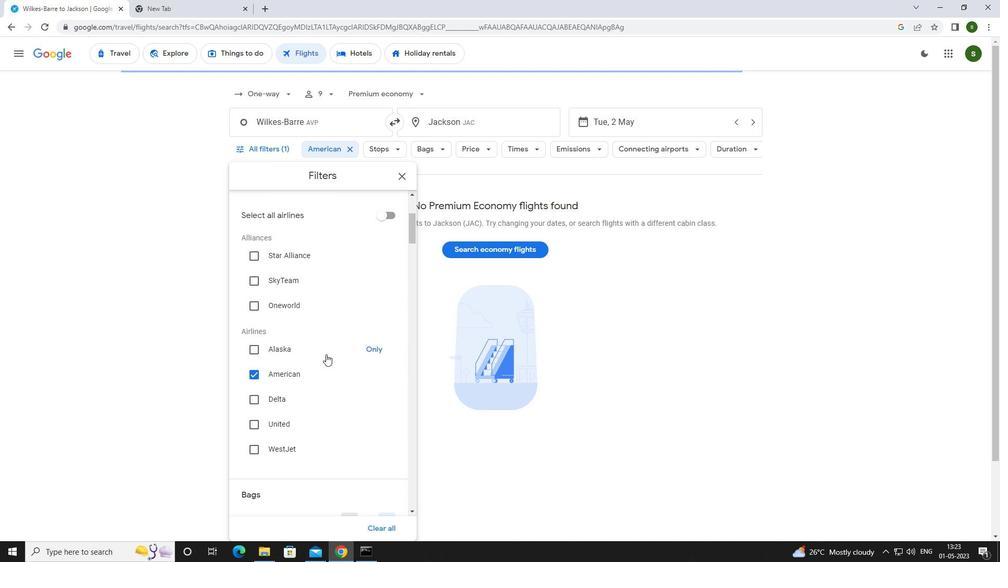 
Action: Mouse scrolled (326, 354) with delta (0, 0)
Screenshot: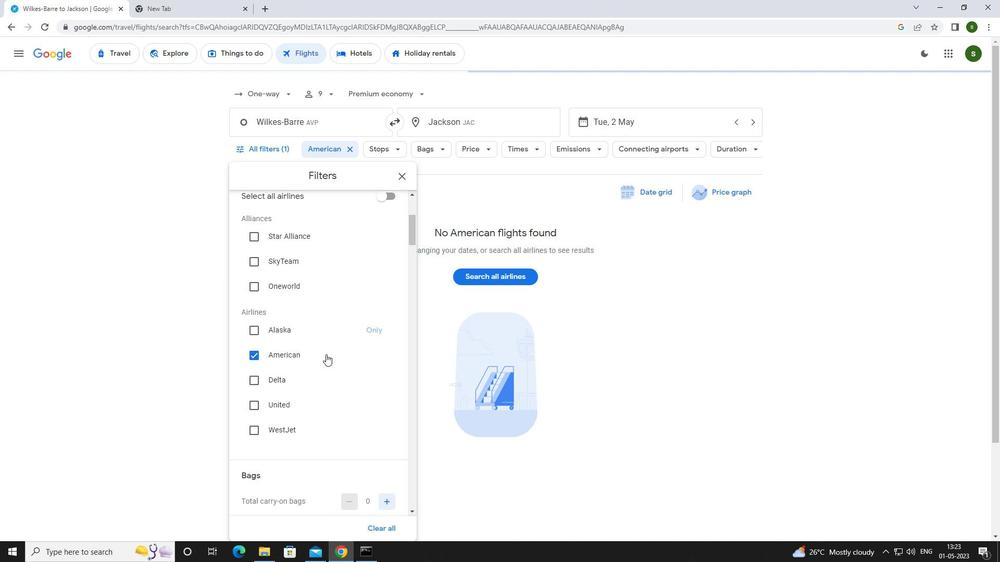 
Action: Mouse scrolled (326, 354) with delta (0, 0)
Screenshot: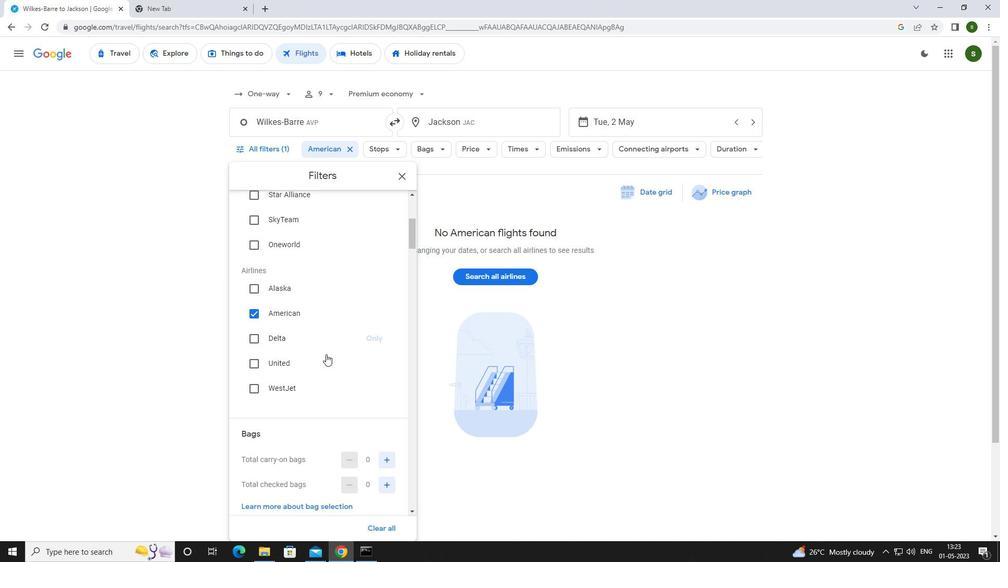 
Action: Mouse moved to (390, 390)
Screenshot: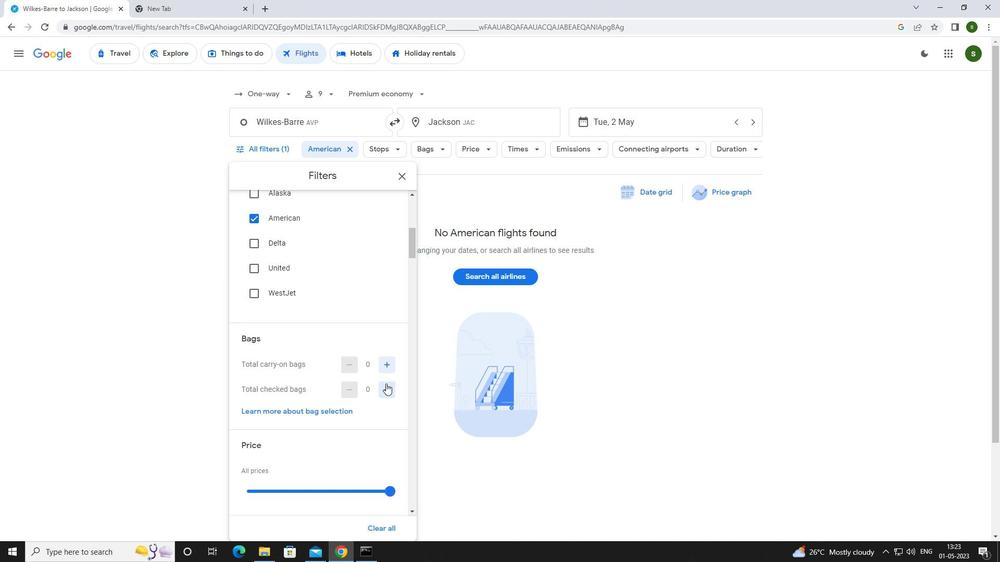 
Action: Mouse pressed left at (390, 390)
Screenshot: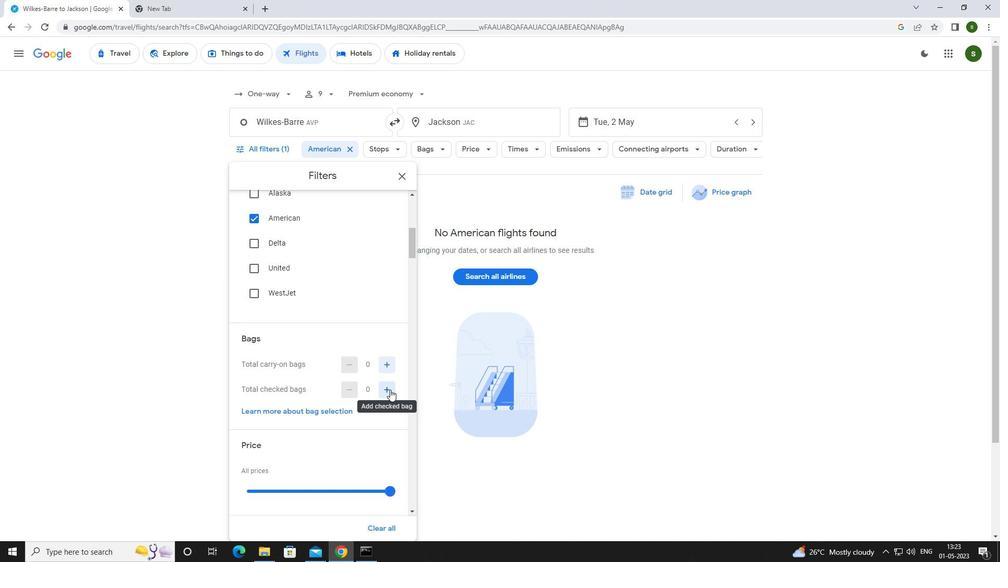 
Action: Mouse pressed left at (390, 390)
Screenshot: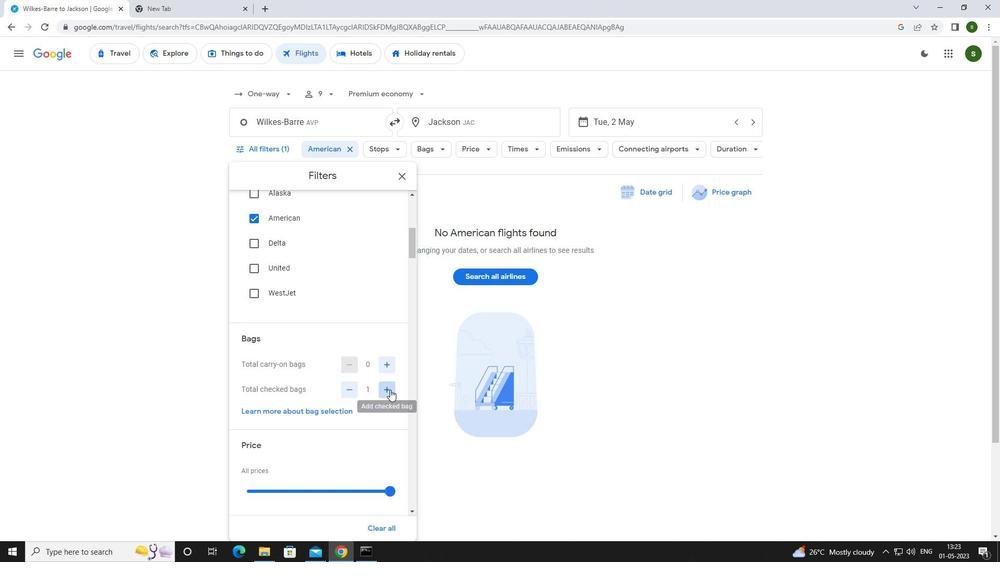 
Action: Mouse moved to (389, 390)
Screenshot: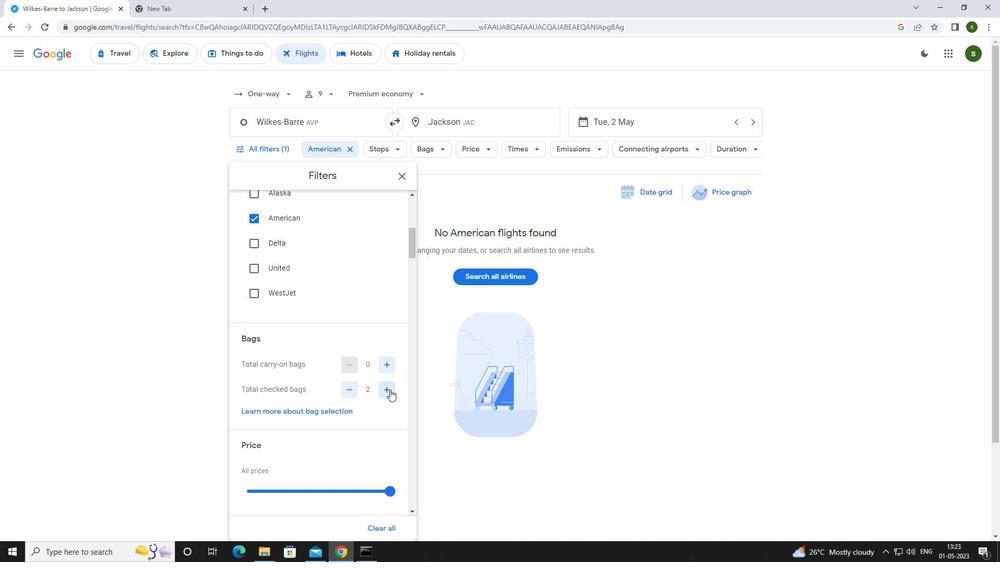 
Action: Mouse scrolled (389, 389) with delta (0, 0)
Screenshot: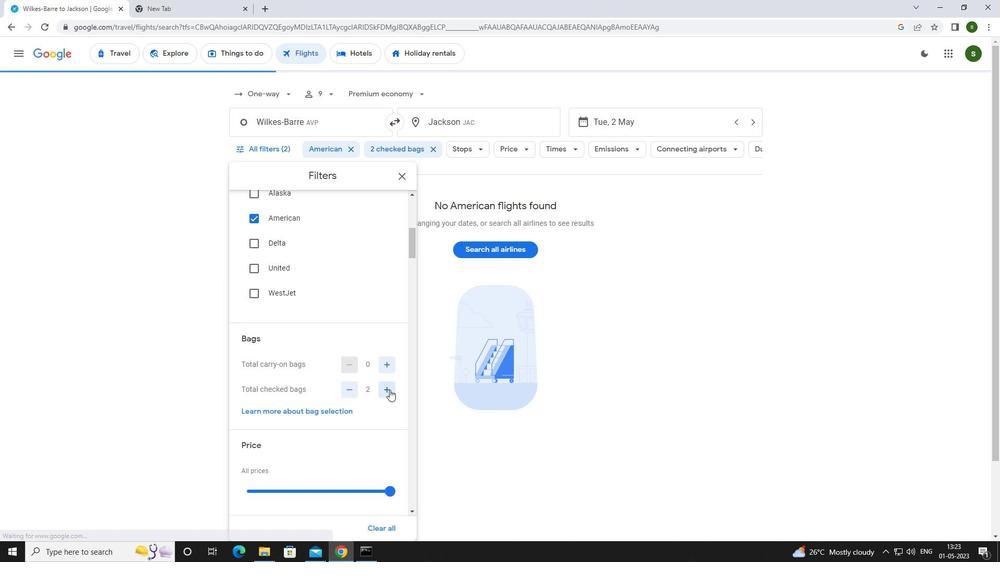 
Action: Mouse scrolled (389, 389) with delta (0, 0)
Screenshot: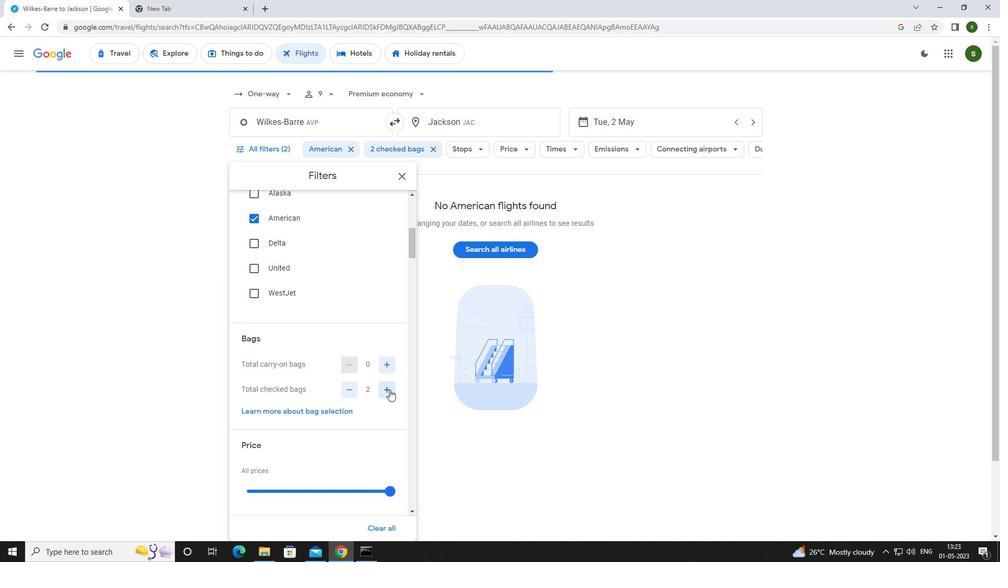 
Action: Mouse scrolled (389, 389) with delta (0, 0)
Screenshot: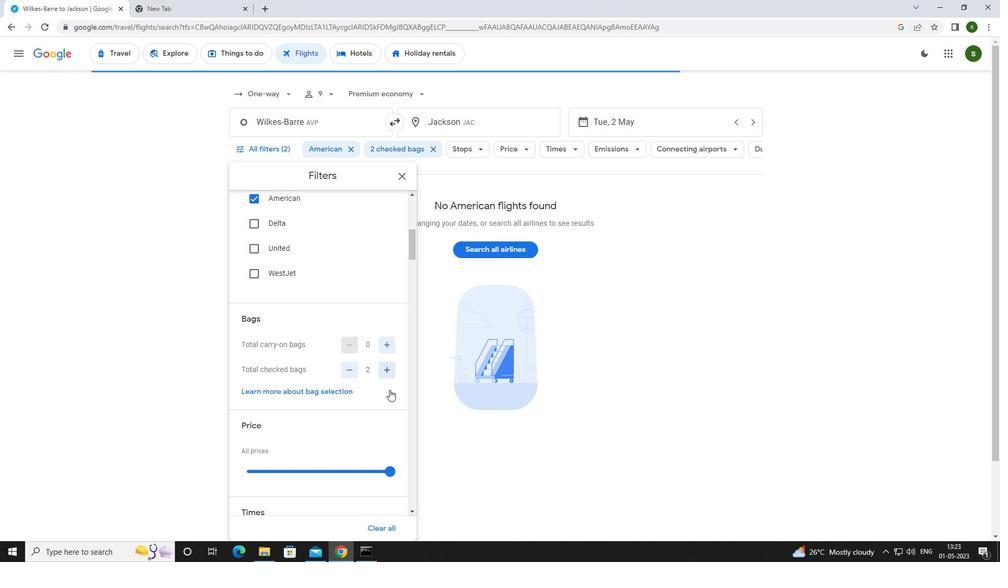 
Action: Mouse moved to (389, 335)
Screenshot: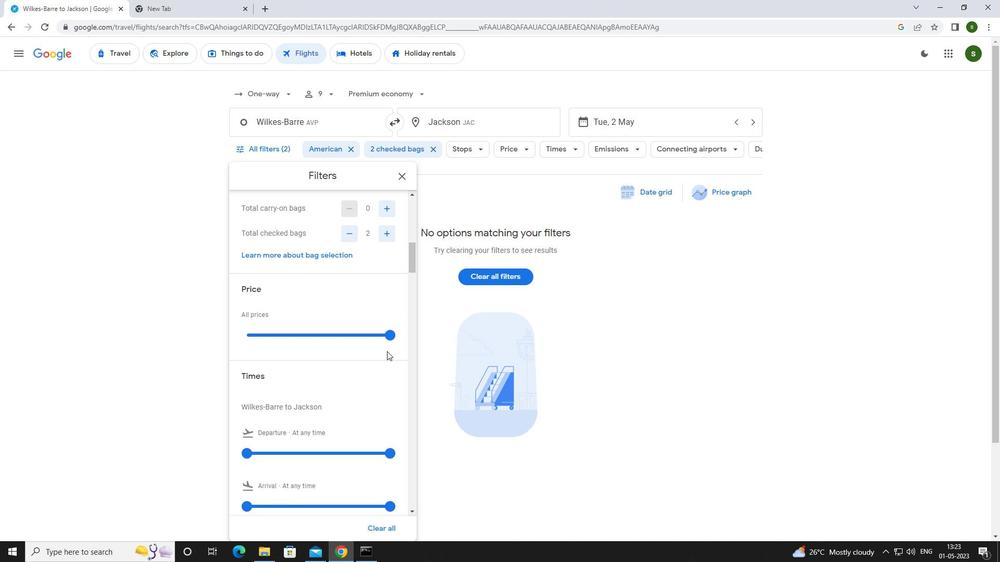 
Action: Mouse pressed left at (389, 335)
Screenshot: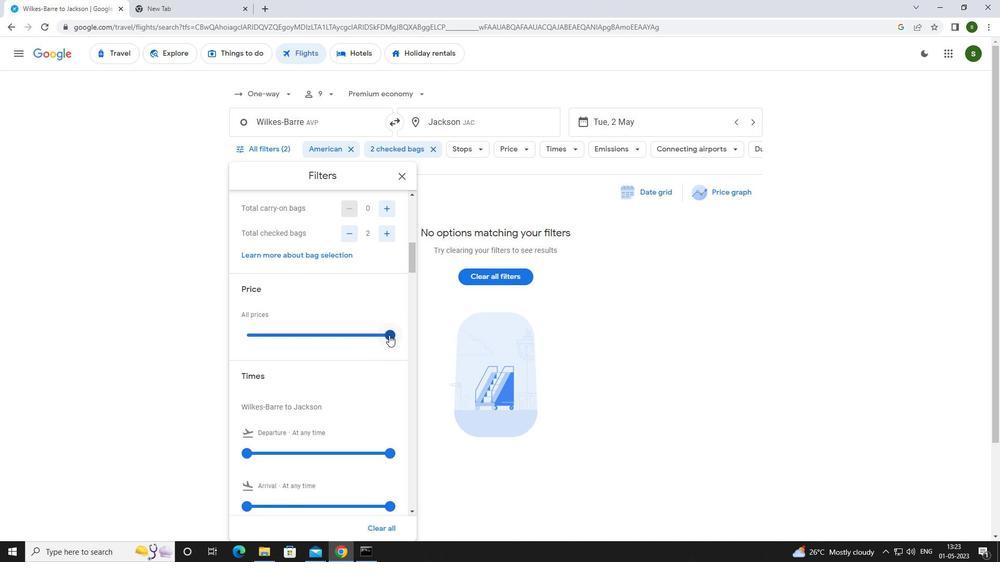 
Action: Mouse moved to (331, 353)
Screenshot: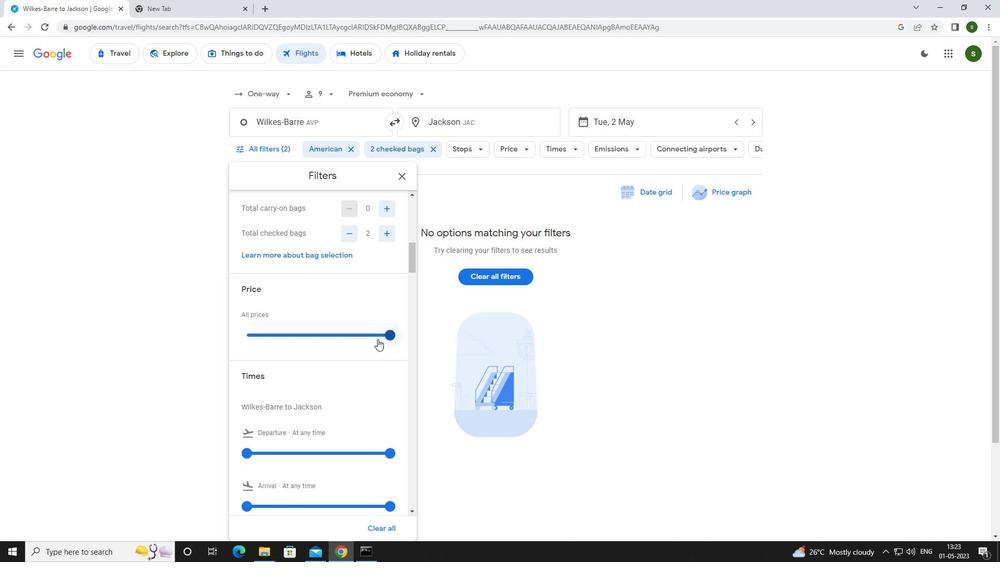 
Action: Mouse scrolled (331, 353) with delta (0, 0)
Screenshot: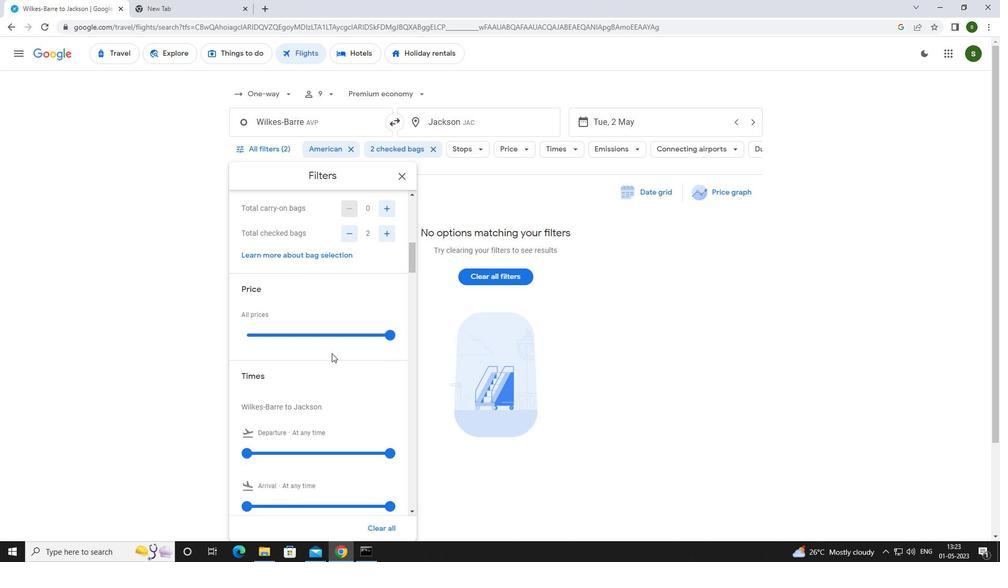 
Action: Mouse scrolled (331, 353) with delta (0, 0)
Screenshot: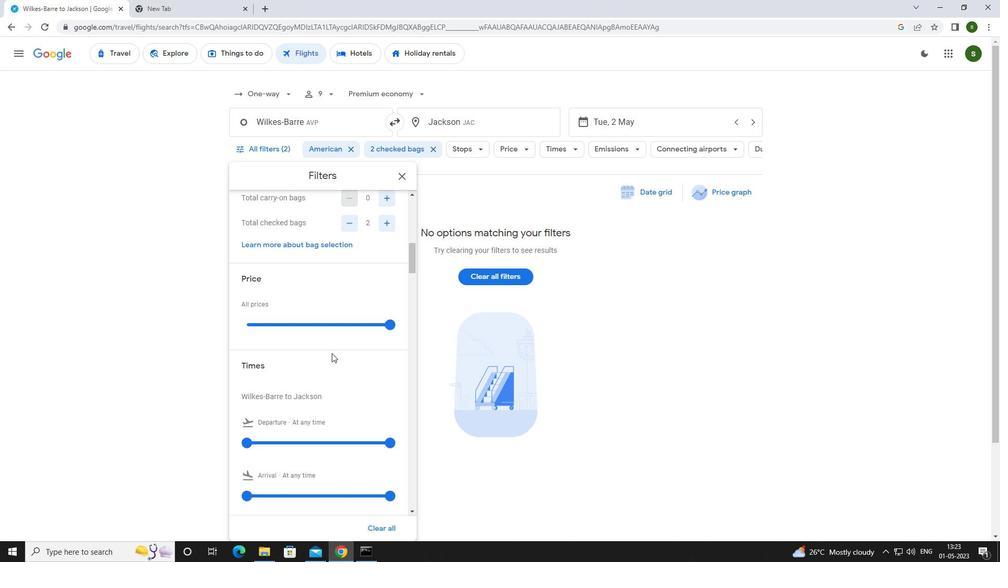 
Action: Mouse moved to (246, 350)
Screenshot: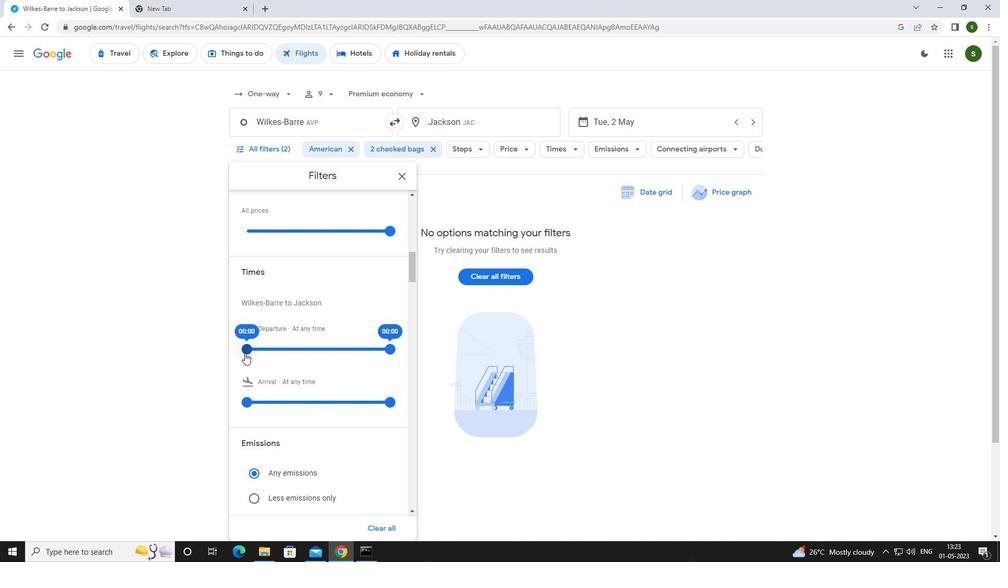 
Action: Mouse pressed left at (246, 350)
Screenshot: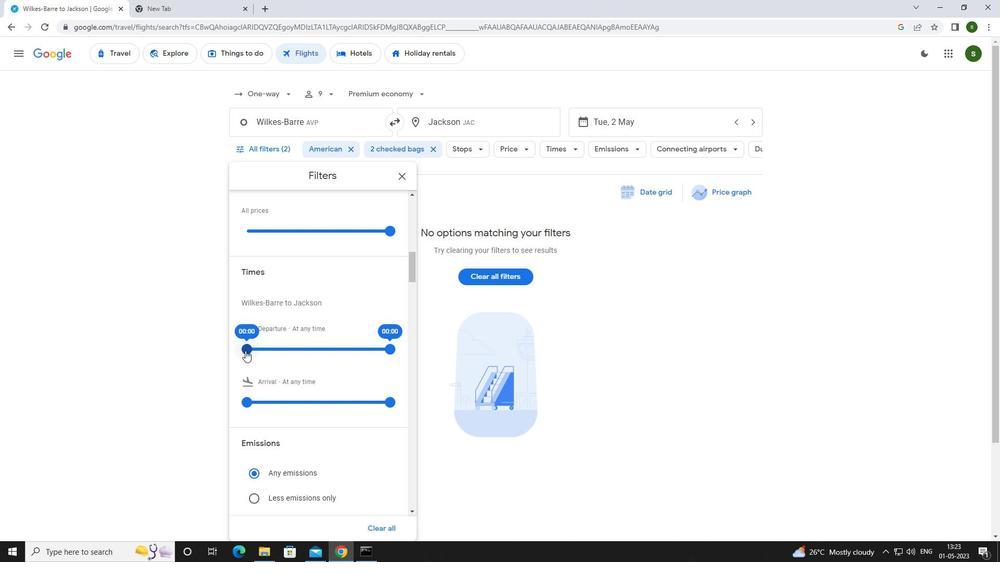 
Action: Mouse moved to (628, 322)
Screenshot: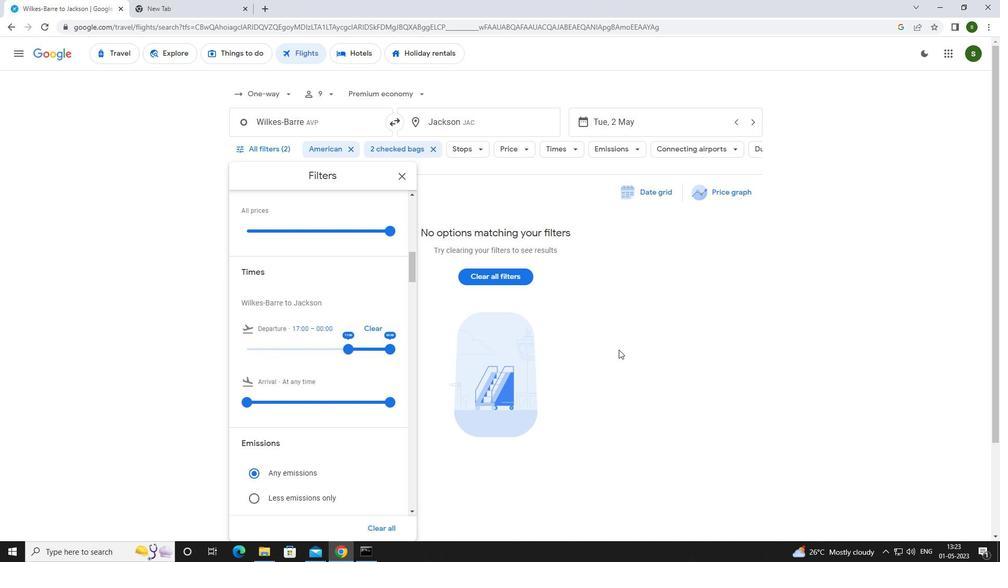 
Action: Mouse pressed left at (628, 322)
Screenshot: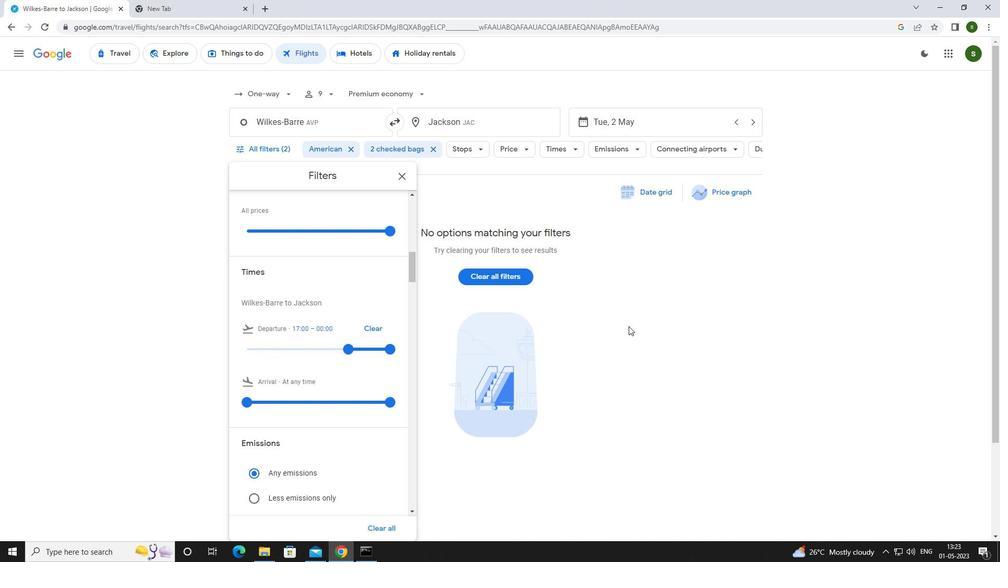 
Action: Mouse moved to (628, 322)
Screenshot: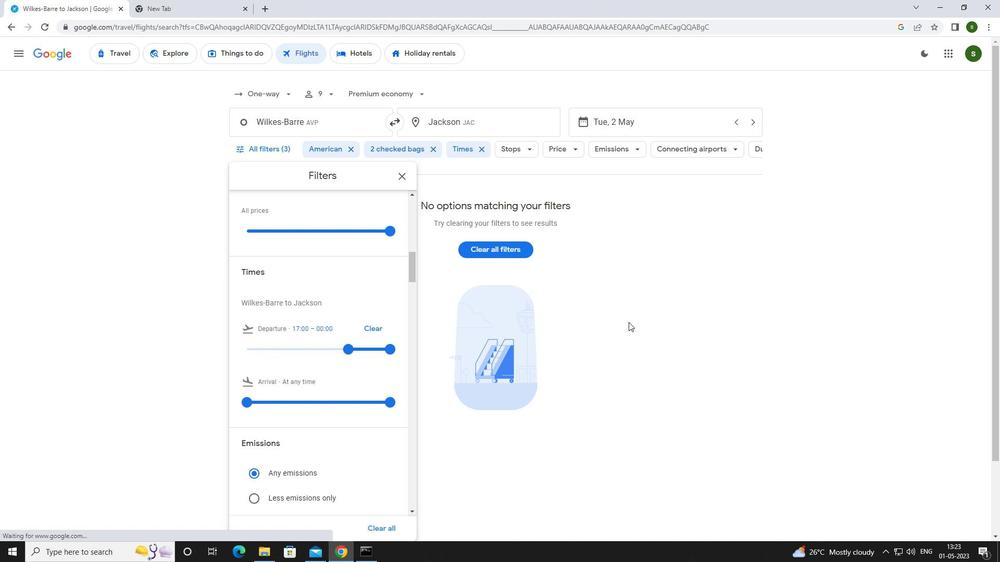 
